 Task: Find connections with filter location Bilāri with filter topic #Websitewith filter profile language French with filter current company FABINDIA LIMITED (erstwhile Fabindia Overseas Pvt. Ltd.) with filter school Gandhigram Rural Institute with filter industry Writing and Editing with filter service category Android Development with filter keywords title Bus Driver
Action: Mouse moved to (535, 62)
Screenshot: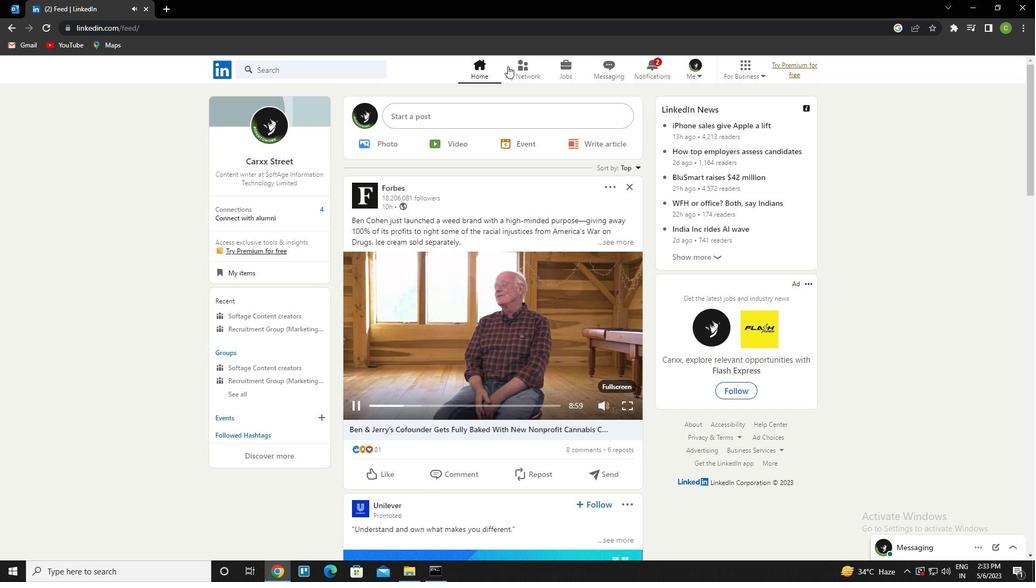 
Action: Mouse pressed left at (535, 62)
Screenshot: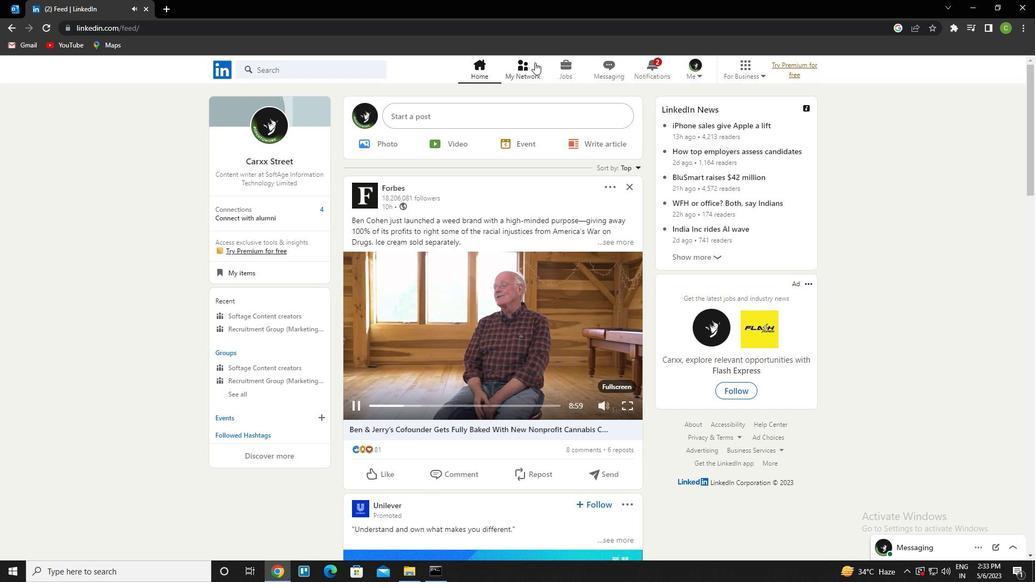 
Action: Mouse moved to (314, 125)
Screenshot: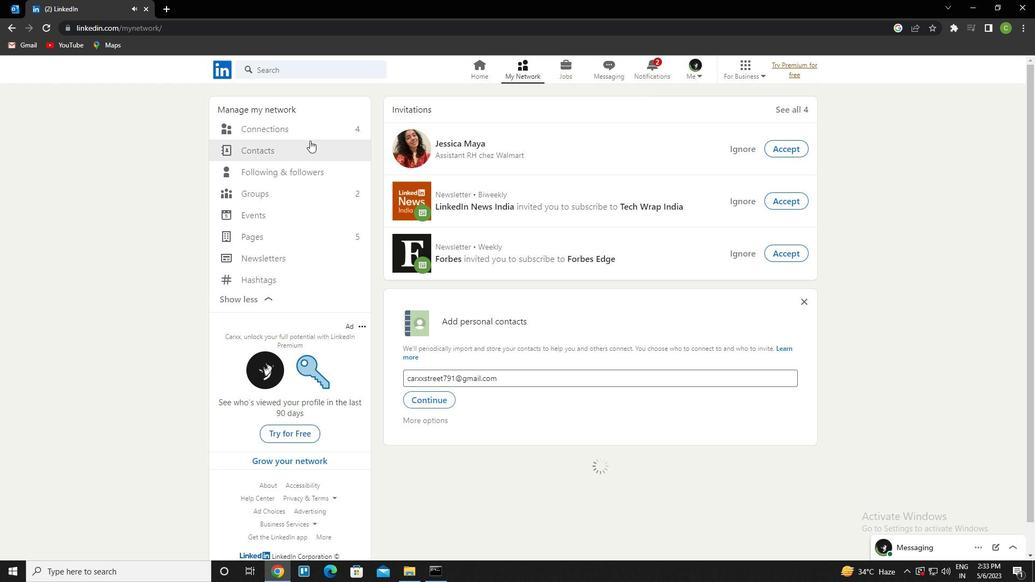 
Action: Mouse pressed left at (314, 125)
Screenshot: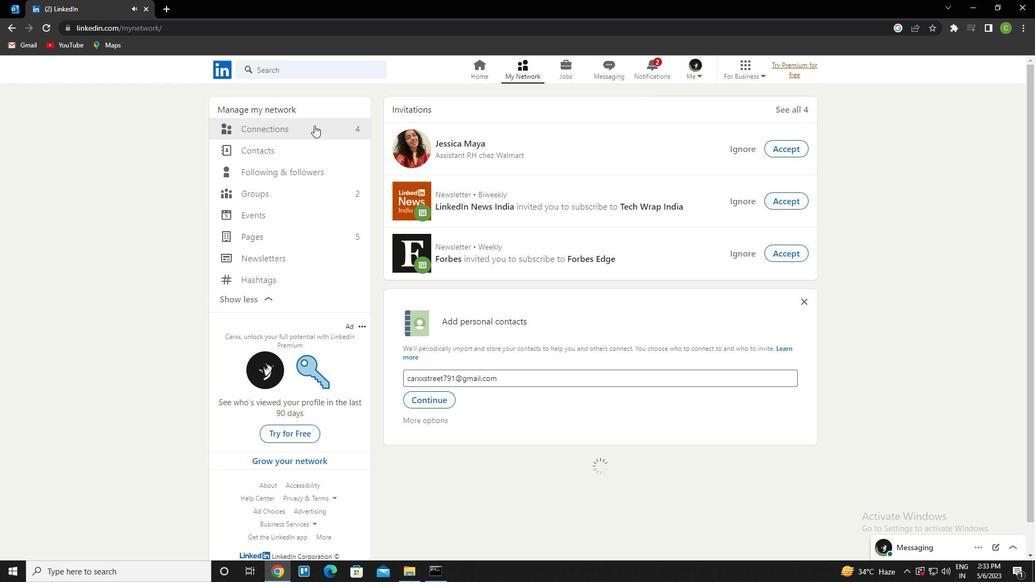 
Action: Mouse moved to (603, 127)
Screenshot: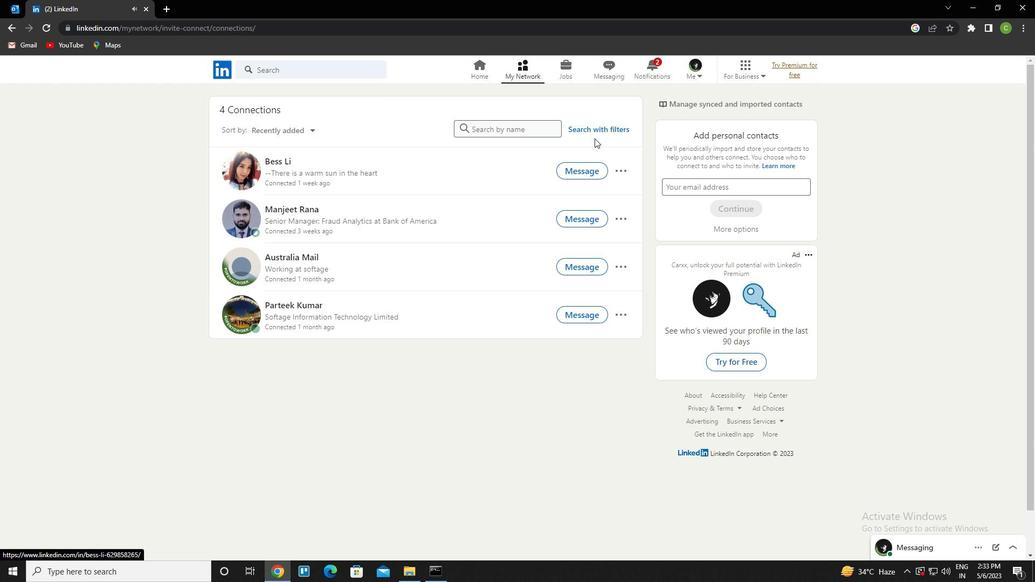 
Action: Mouse pressed left at (603, 127)
Screenshot: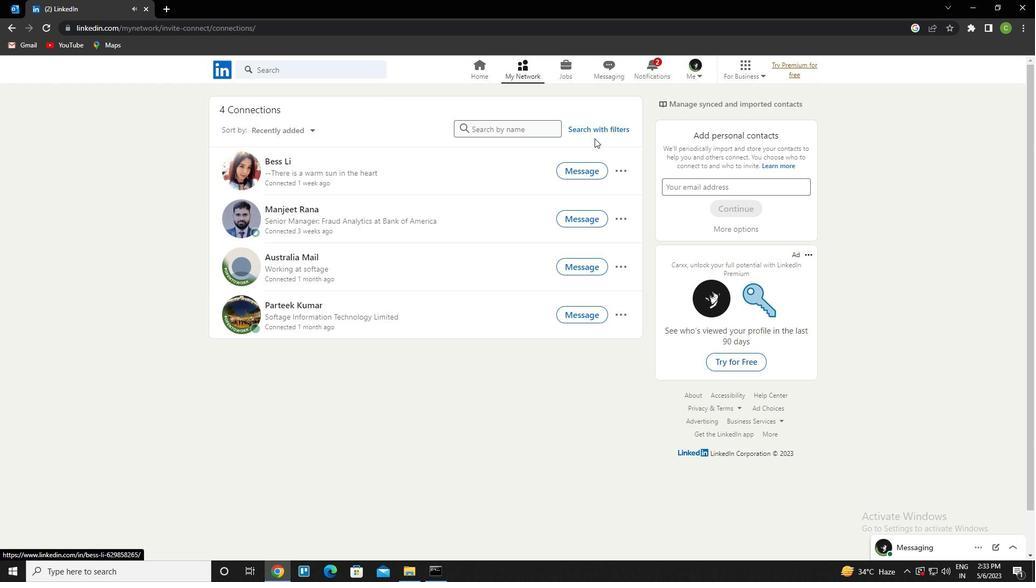 
Action: Mouse moved to (548, 98)
Screenshot: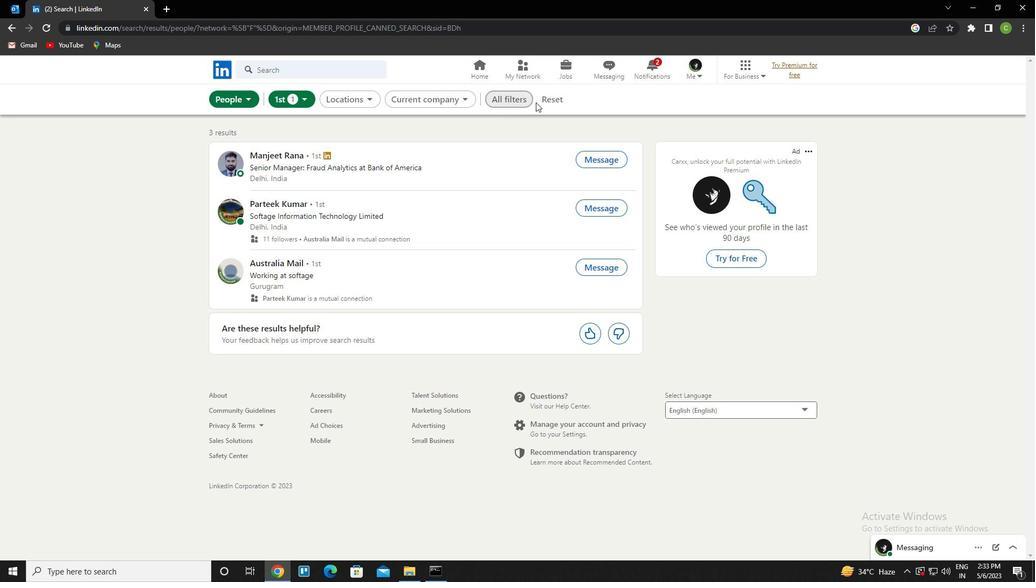 
Action: Mouse pressed left at (548, 98)
Screenshot: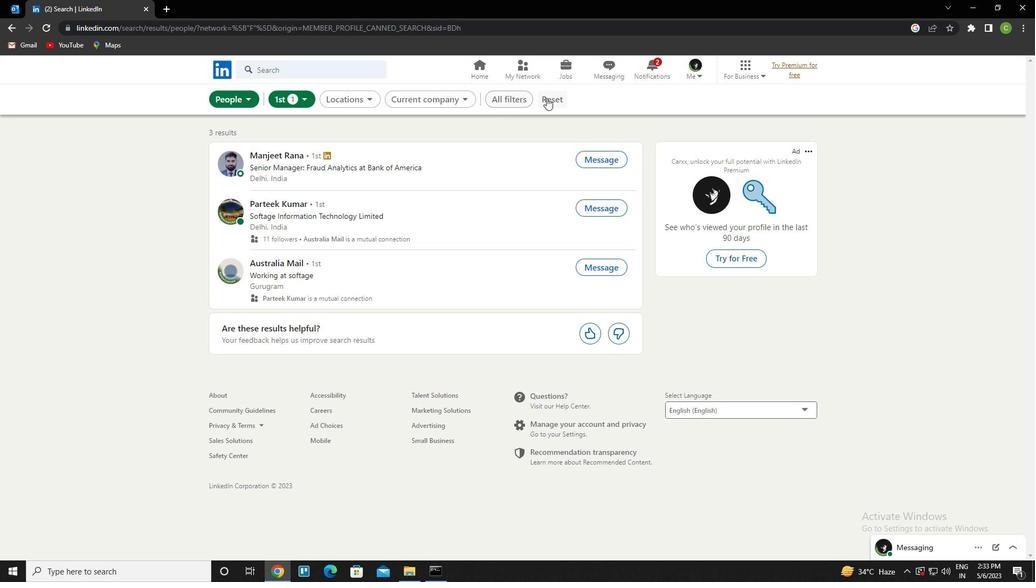
Action: Mouse moved to (536, 100)
Screenshot: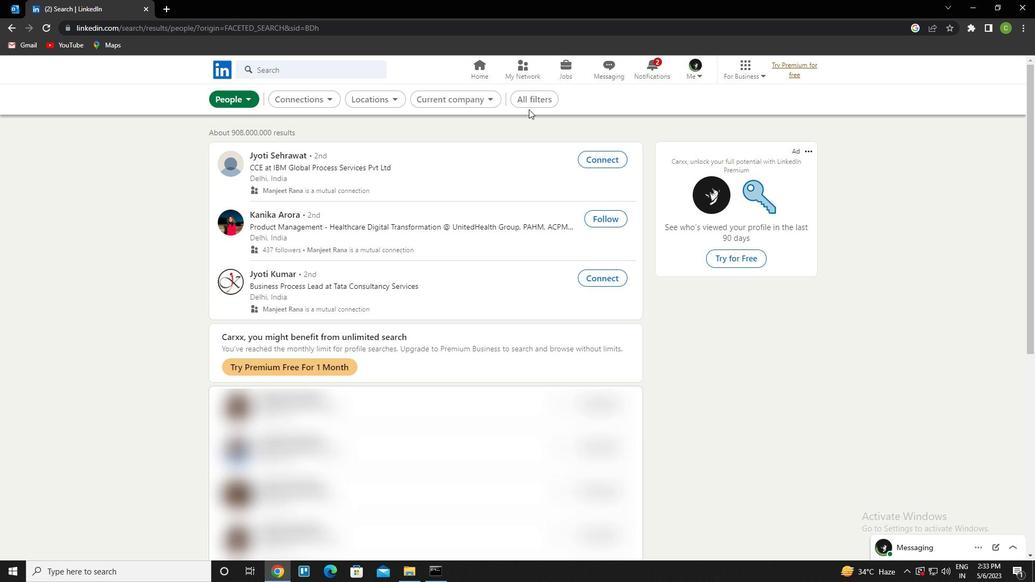 
Action: Mouse pressed left at (536, 100)
Screenshot: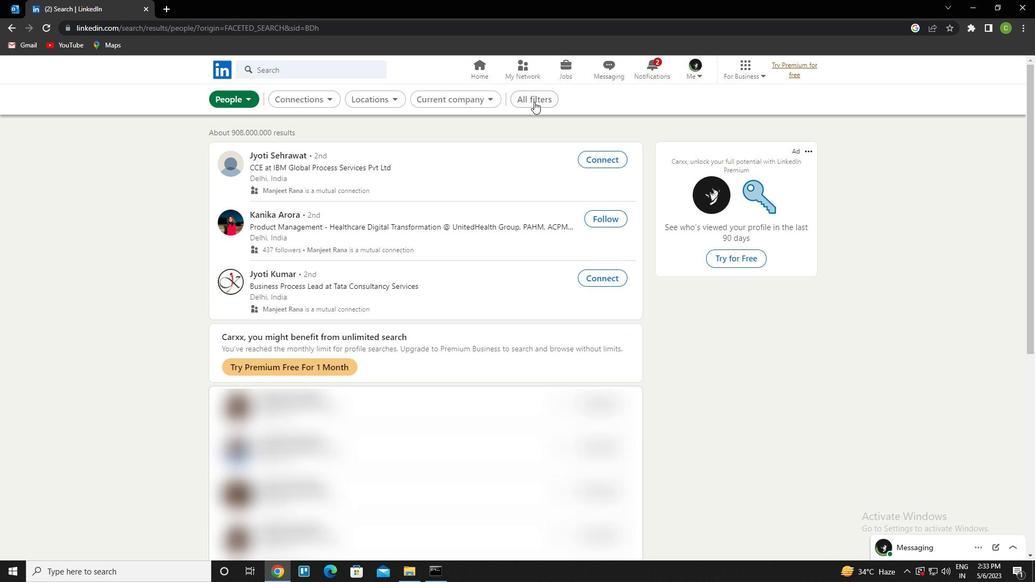 
Action: Mouse moved to (911, 361)
Screenshot: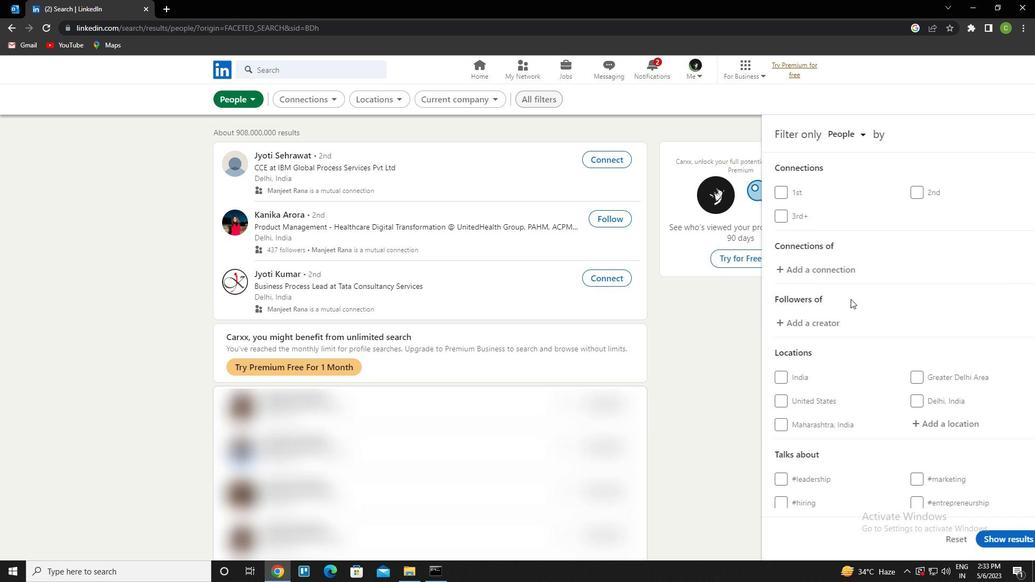 
Action: Mouse scrolled (911, 360) with delta (0, 0)
Screenshot: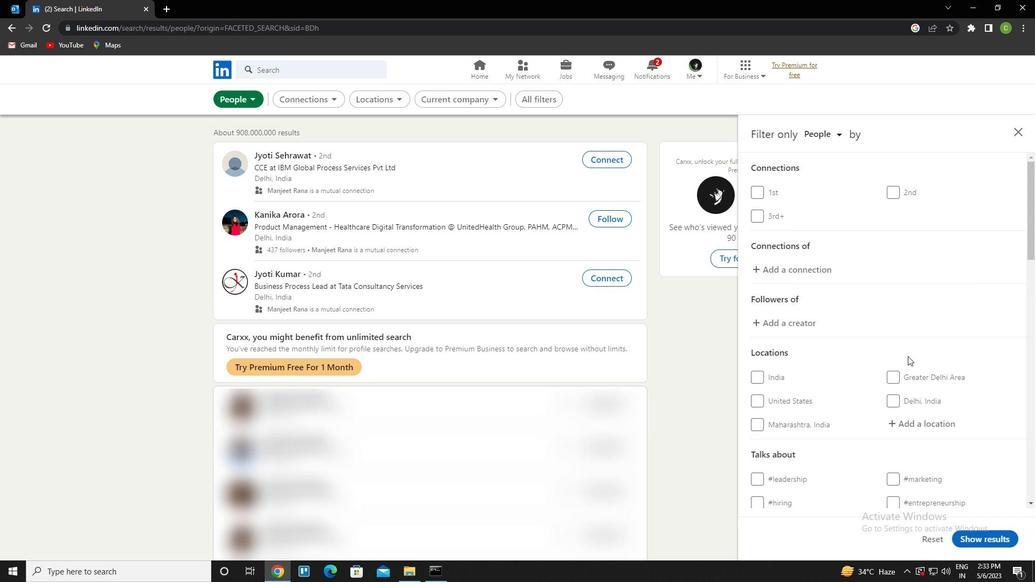 
Action: Mouse scrolled (911, 360) with delta (0, 0)
Screenshot: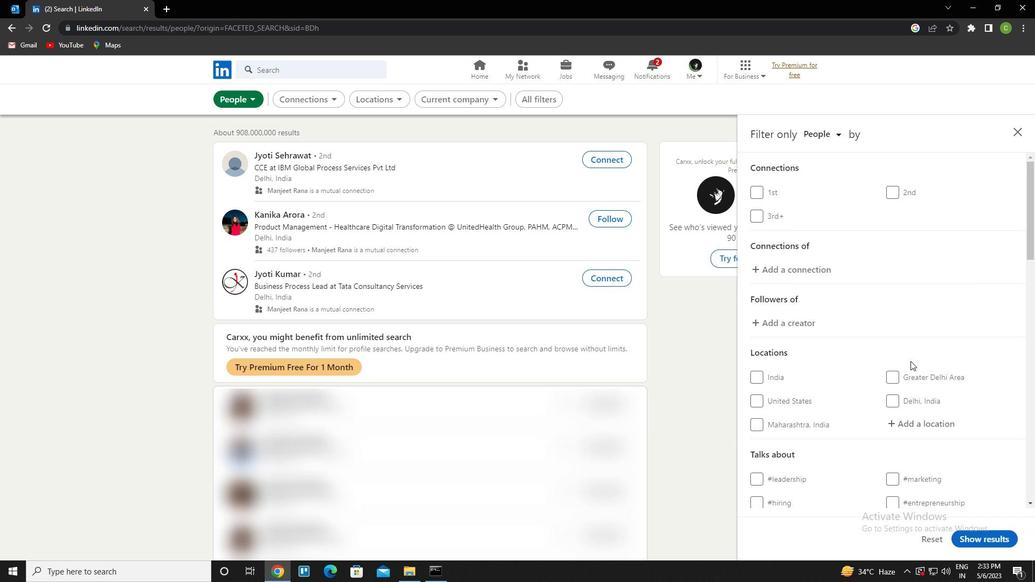 
Action: Mouse moved to (928, 319)
Screenshot: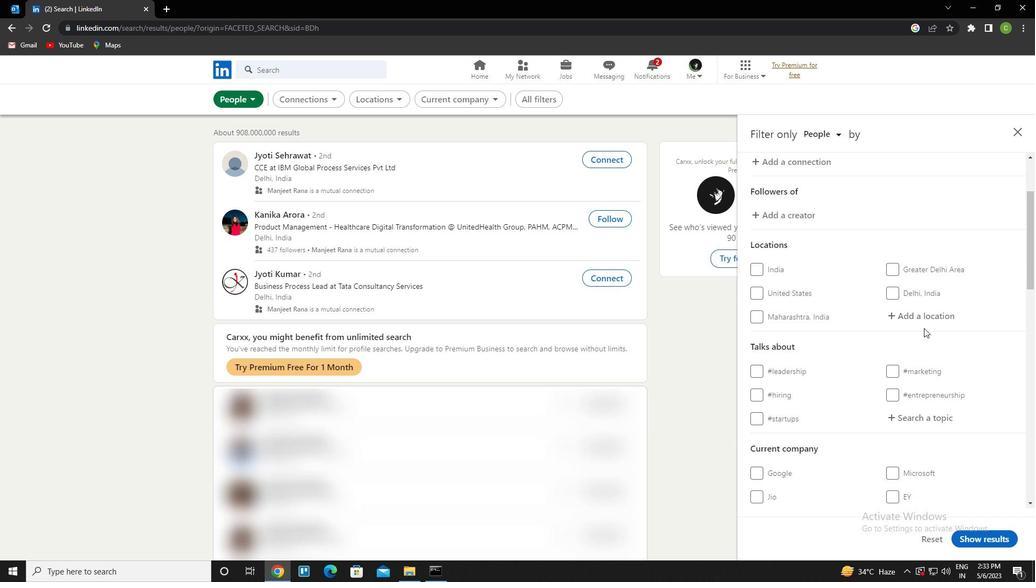 
Action: Mouse pressed left at (928, 319)
Screenshot: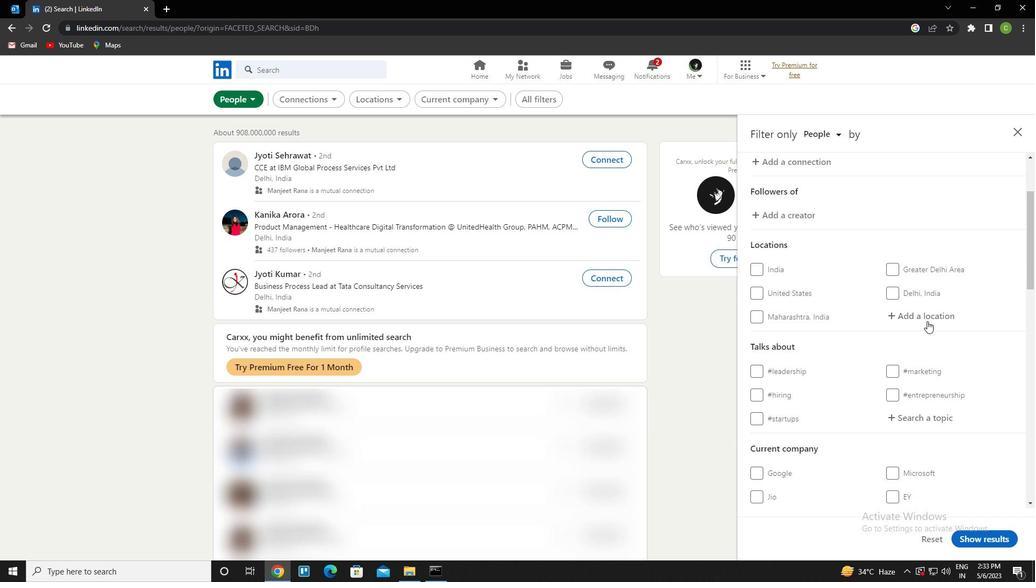 
Action: Key pressed <Key.caps_lock>b<Key.caps_lock>ilari<Key.down><Key.enter>
Screenshot: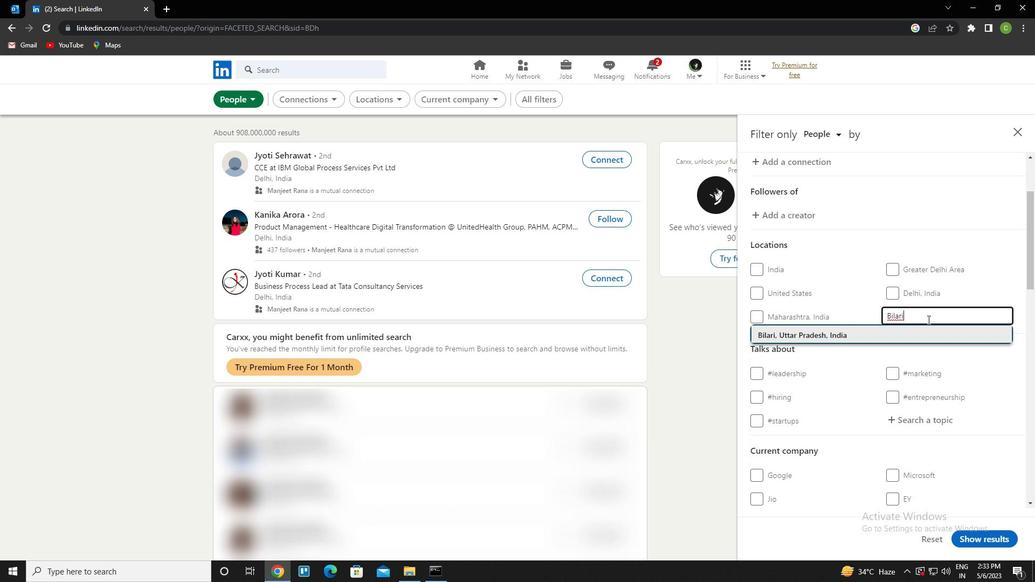 
Action: Mouse moved to (900, 324)
Screenshot: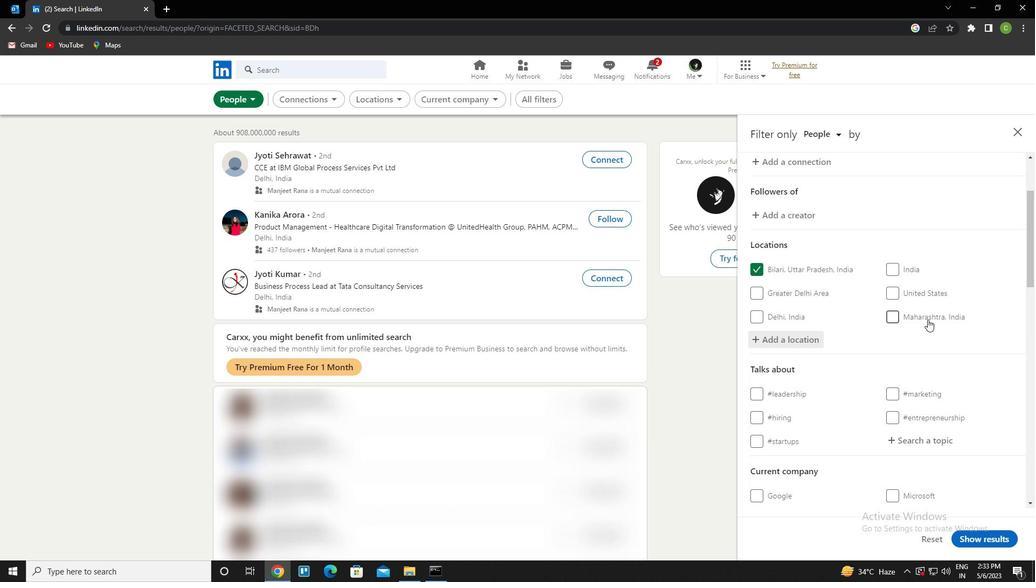 
Action: Mouse scrolled (900, 323) with delta (0, 0)
Screenshot: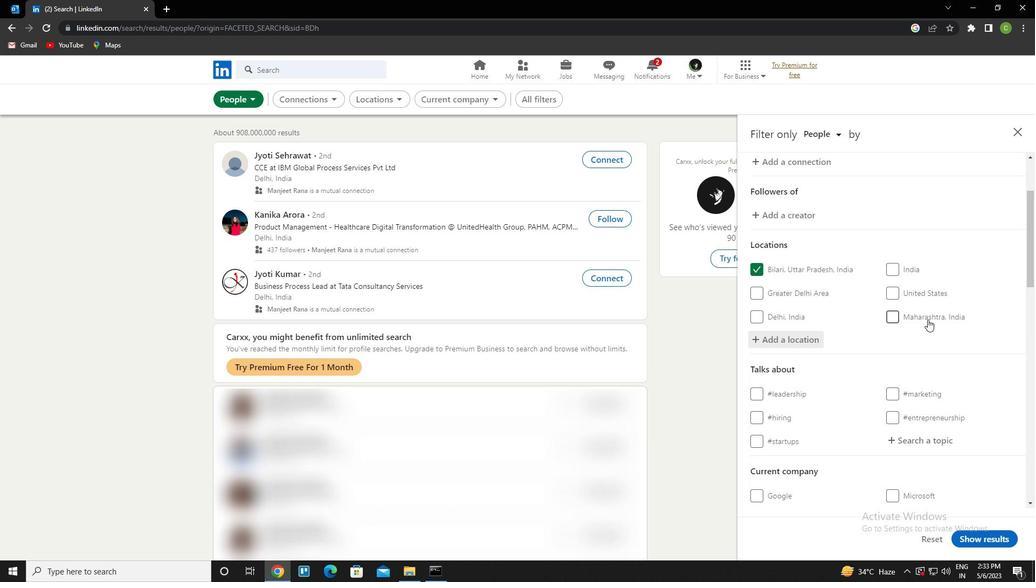 
Action: Mouse moved to (901, 383)
Screenshot: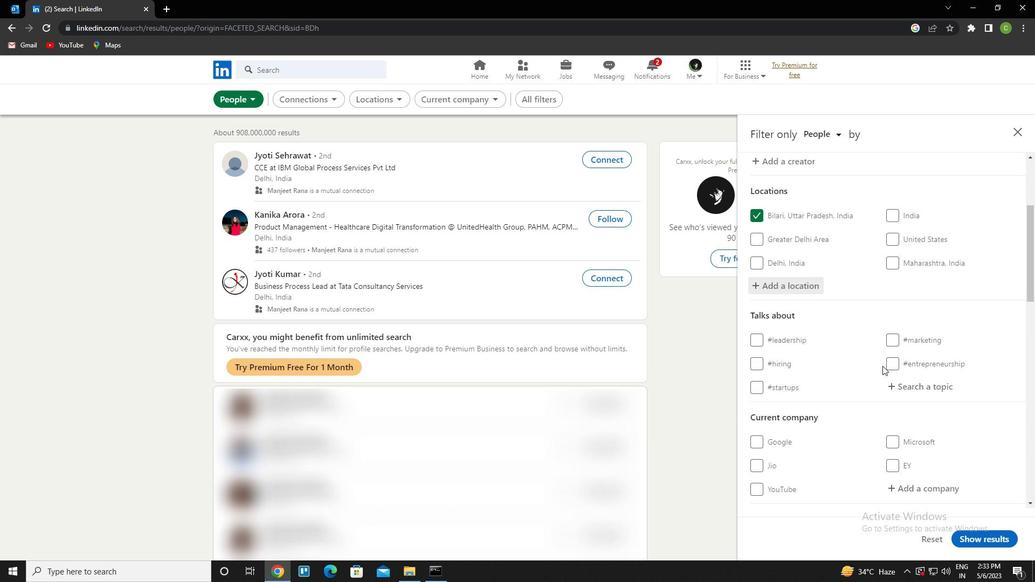 
Action: Mouse pressed left at (901, 383)
Screenshot: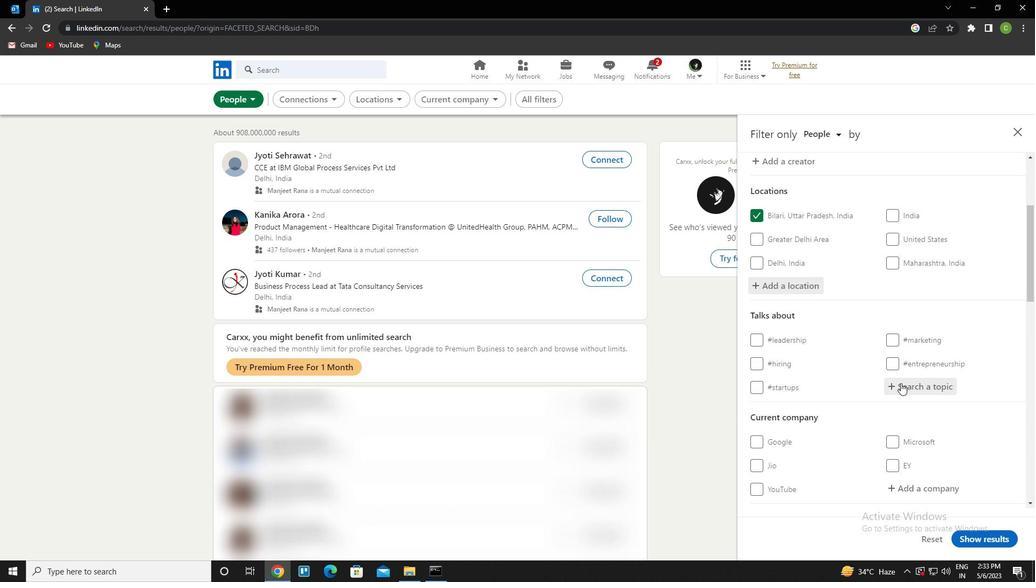 
Action: Key pressed websitedesign<Key.down><Key.enter>
Screenshot: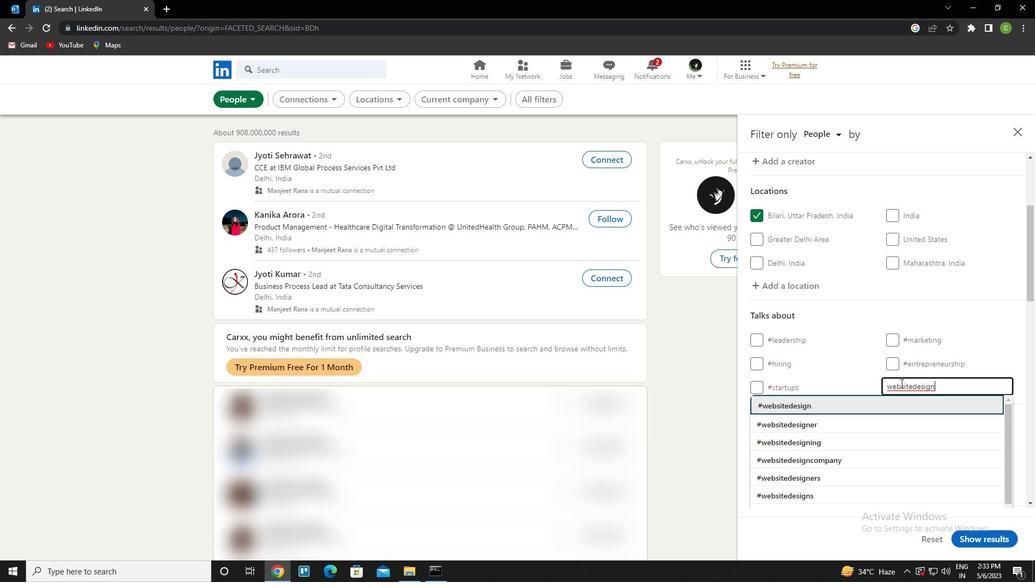 
Action: Mouse moved to (886, 380)
Screenshot: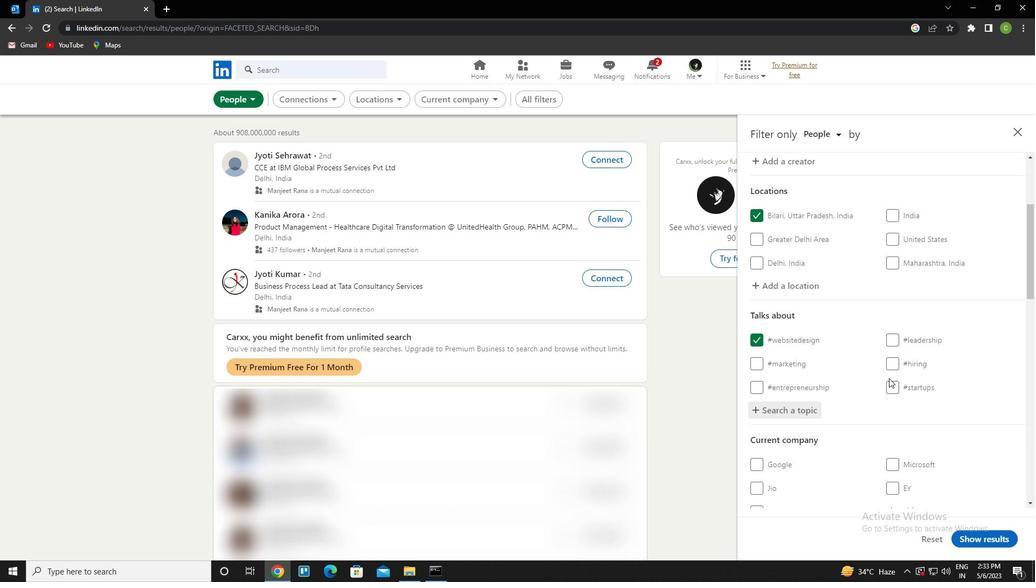 
Action: Mouse scrolled (886, 379) with delta (0, 0)
Screenshot: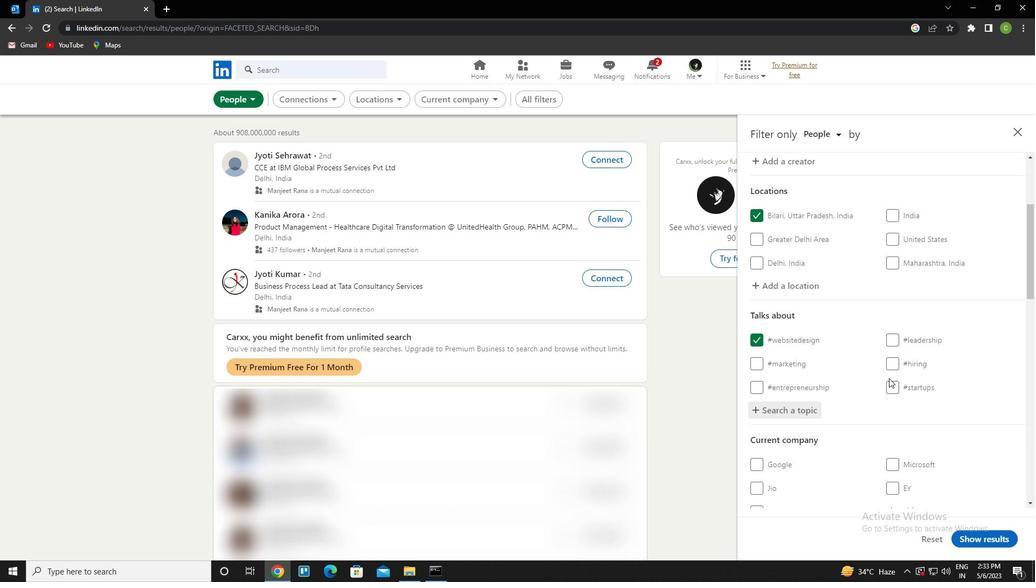 
Action: Mouse moved to (884, 381)
Screenshot: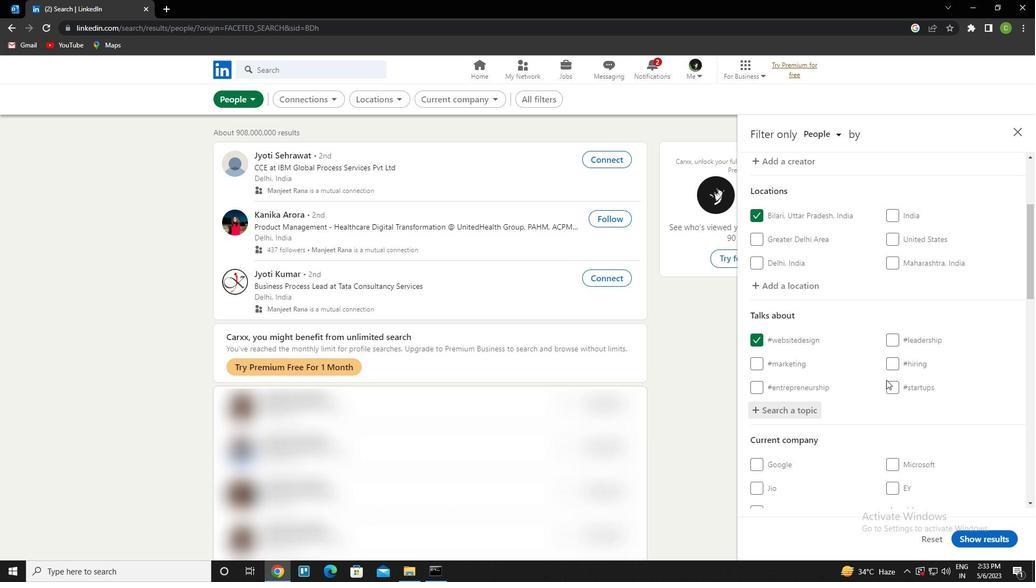 
Action: Mouse scrolled (884, 380) with delta (0, 0)
Screenshot: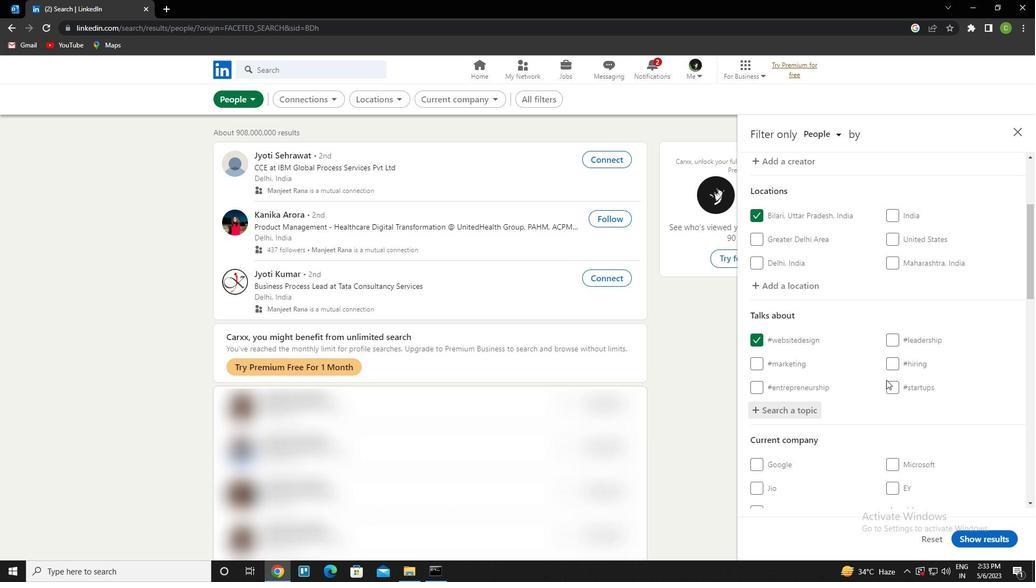 
Action: Mouse moved to (883, 381)
Screenshot: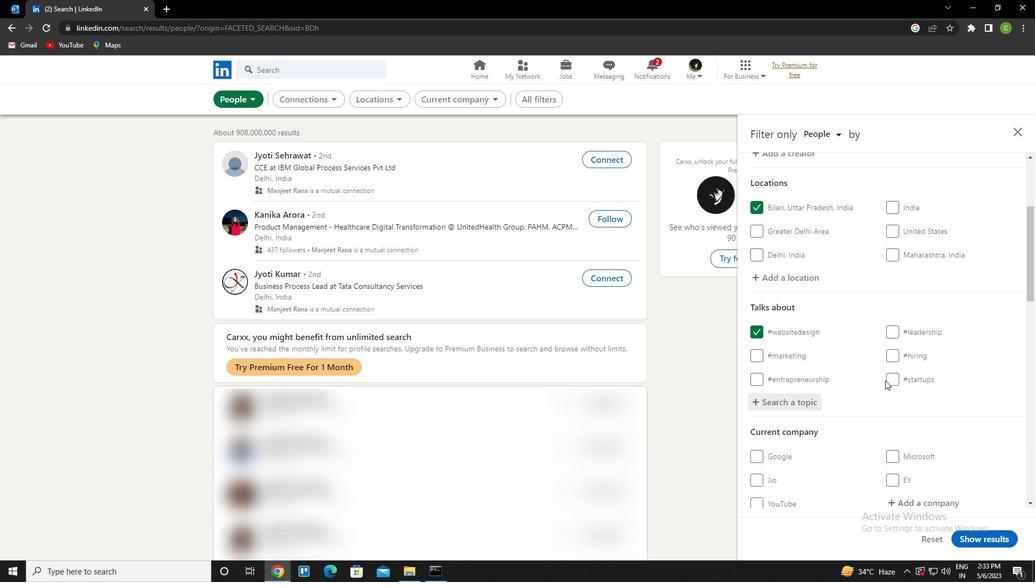 
Action: Mouse scrolled (883, 380) with delta (0, 0)
Screenshot: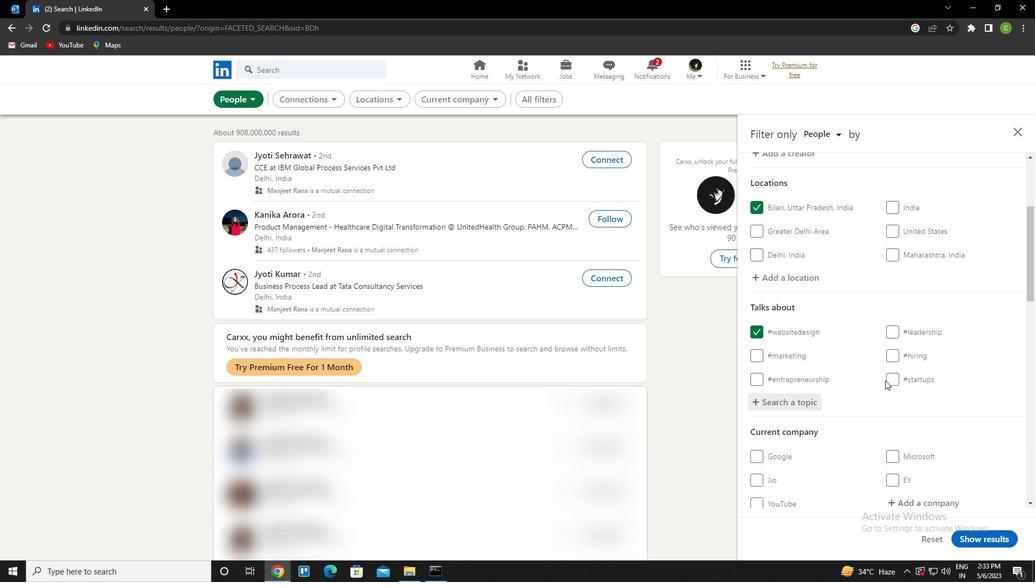 
Action: Mouse moved to (882, 381)
Screenshot: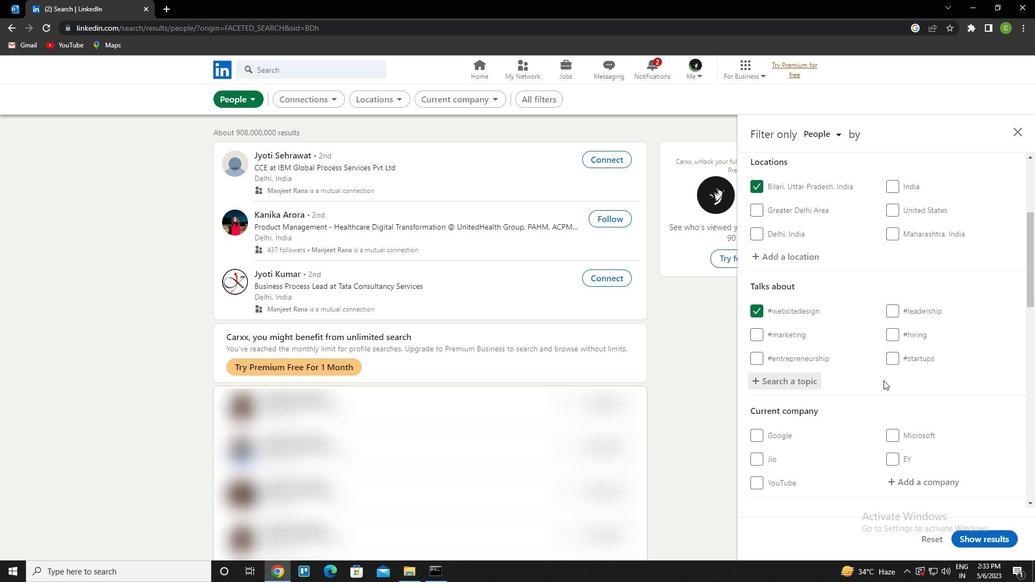 
Action: Mouse scrolled (882, 381) with delta (0, 0)
Screenshot: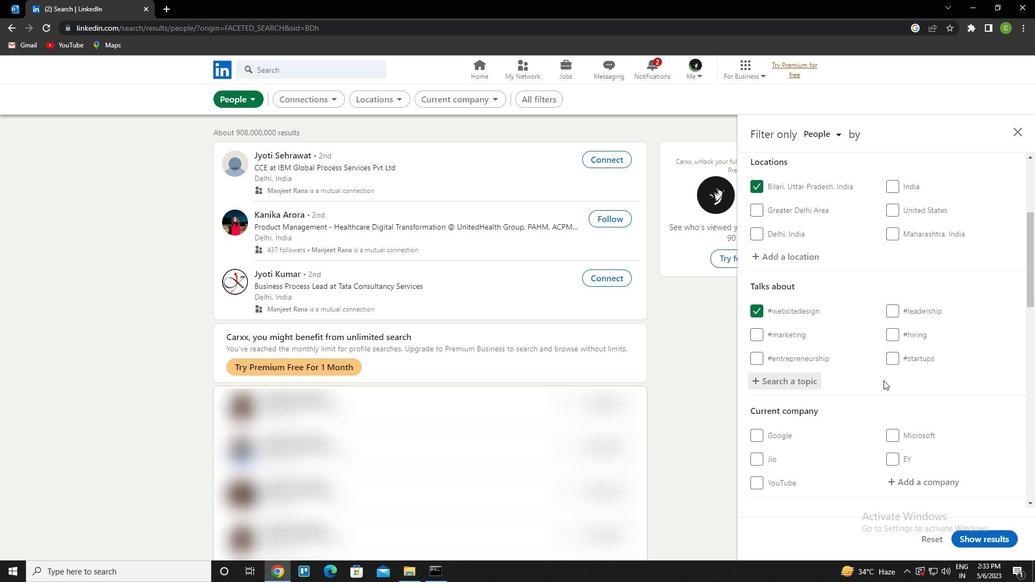 
Action: Mouse moved to (882, 382)
Screenshot: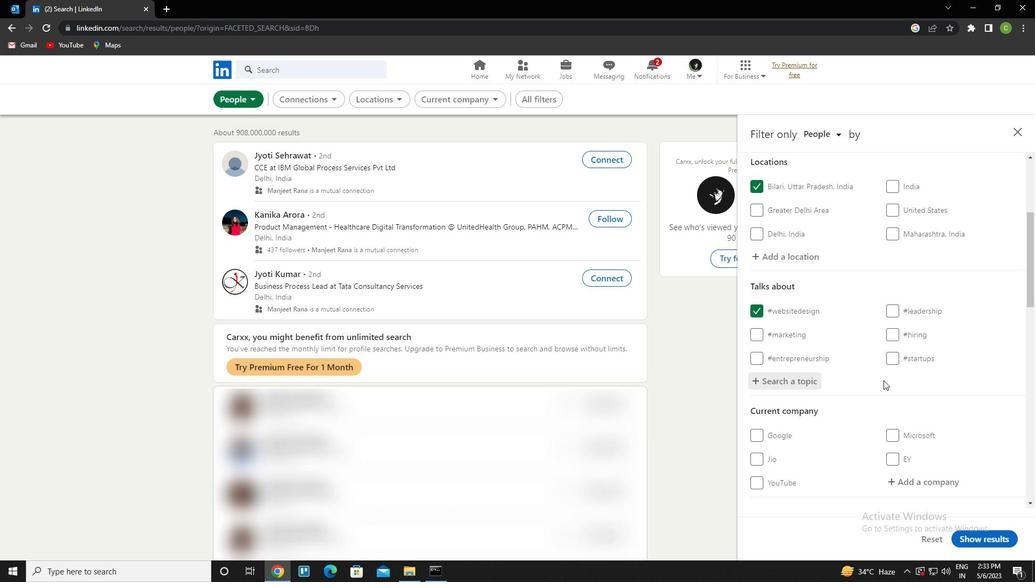 
Action: Mouse scrolled (882, 381) with delta (0, 0)
Screenshot: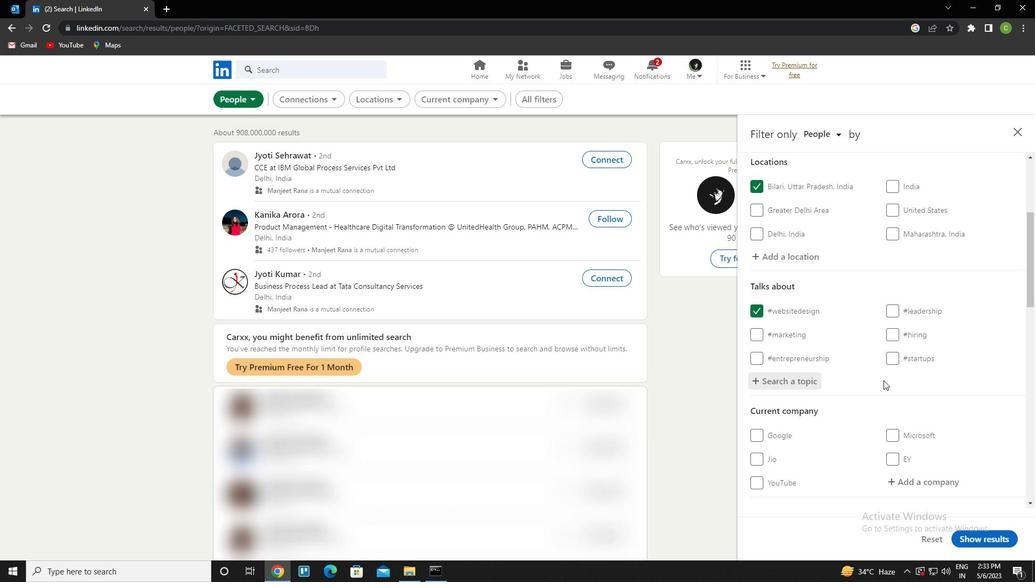 
Action: Mouse moved to (882, 382)
Screenshot: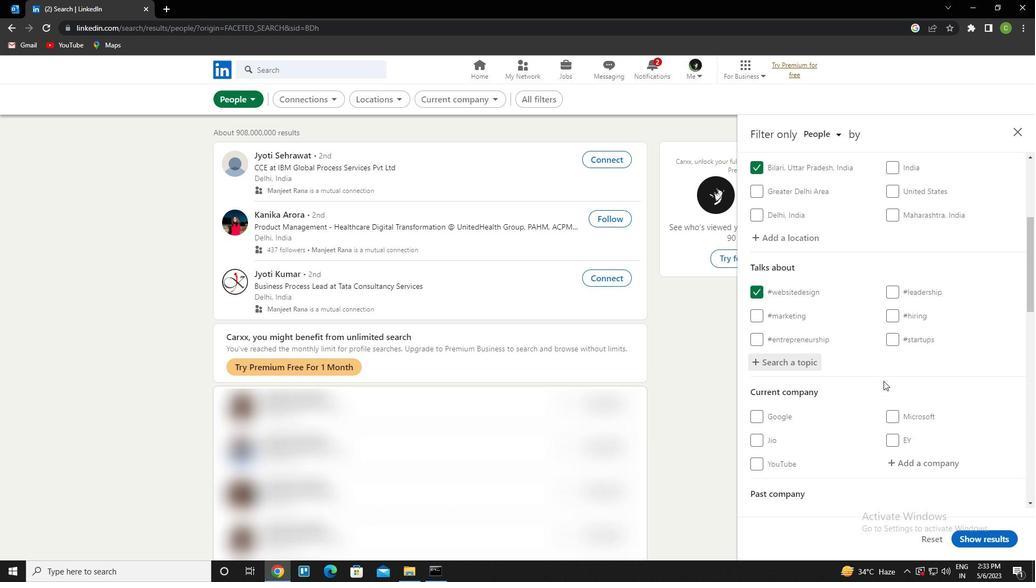 
Action: Mouse scrolled (882, 381) with delta (0, 0)
Screenshot: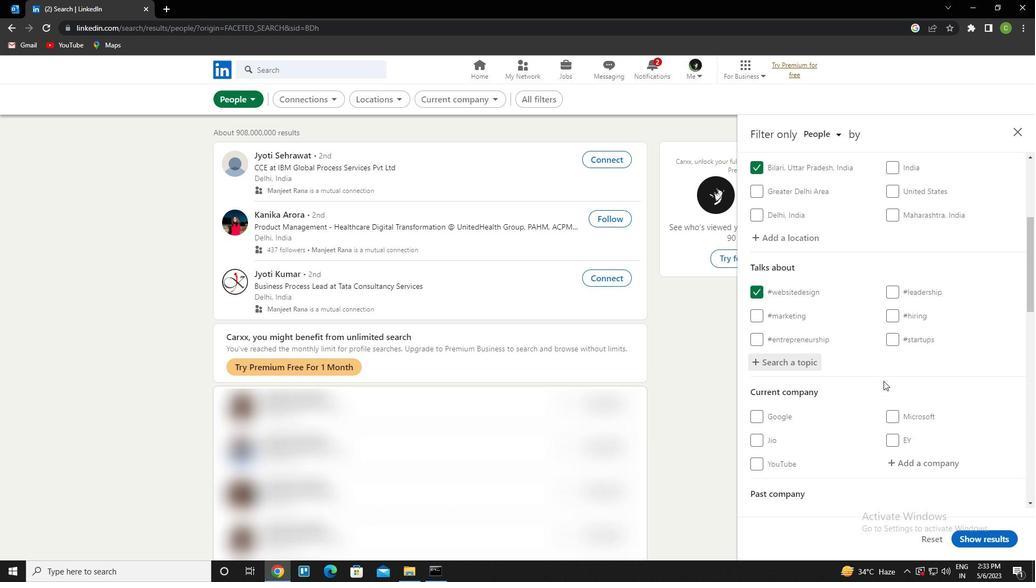 
Action: Mouse moved to (880, 382)
Screenshot: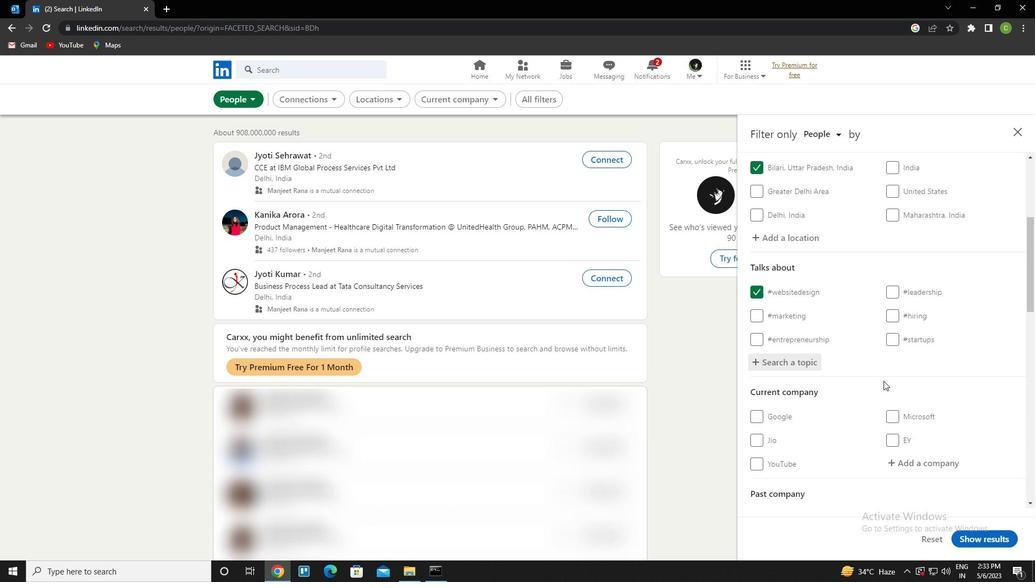 
Action: Mouse scrolled (880, 381) with delta (0, 0)
Screenshot: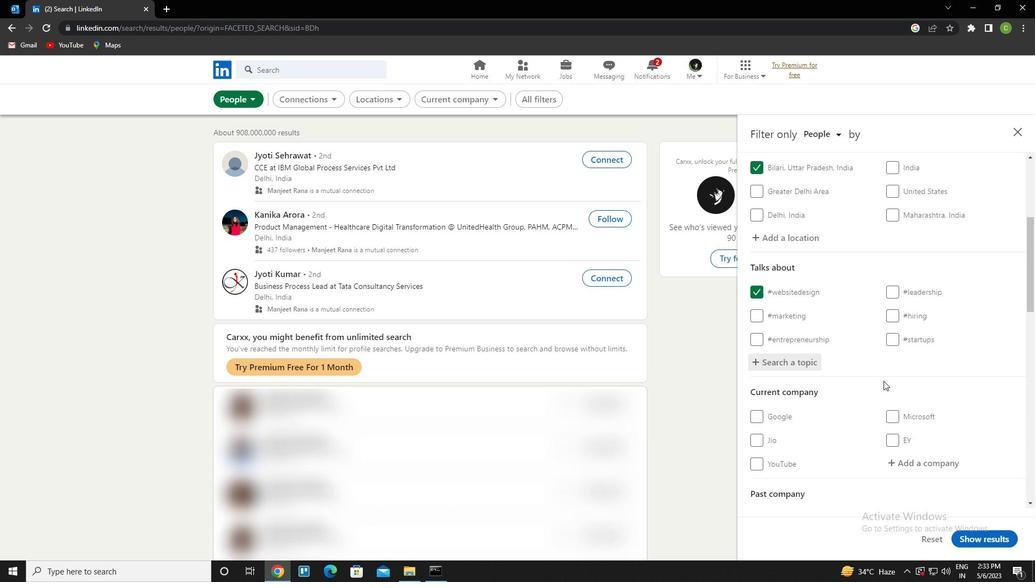 
Action: Mouse moved to (880, 382)
Screenshot: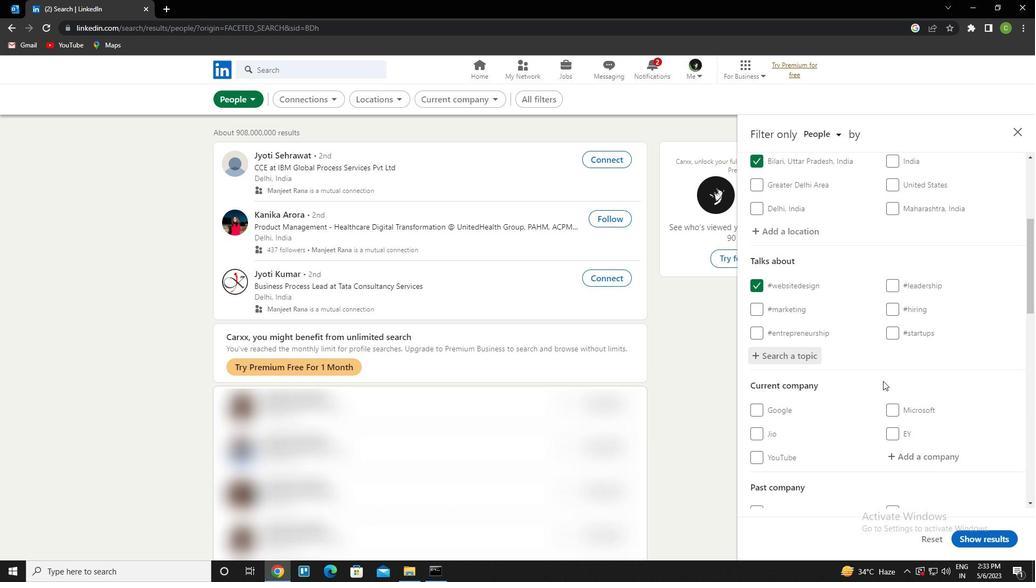 
Action: Mouse scrolled (880, 381) with delta (0, 0)
Screenshot: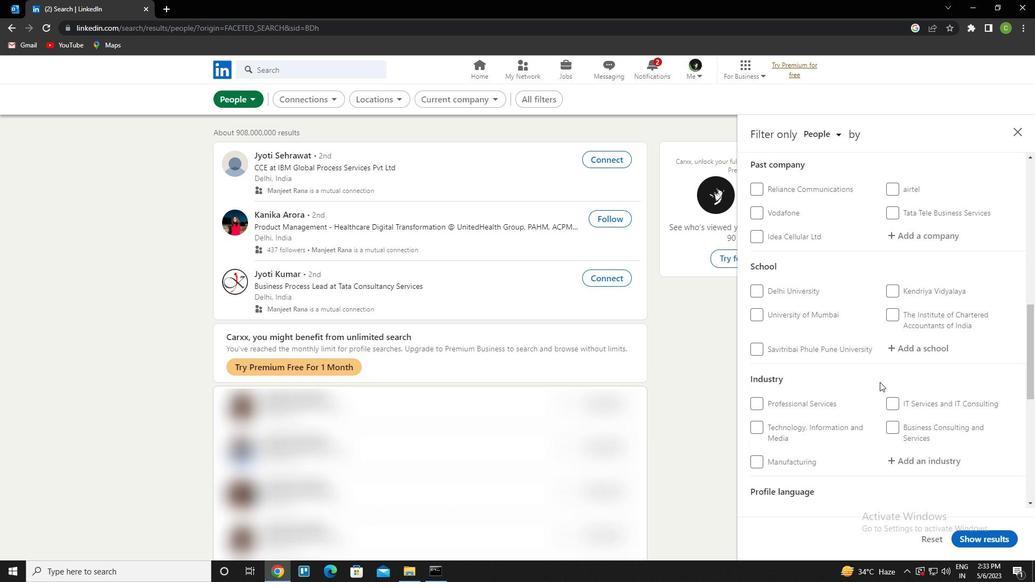 
Action: Mouse scrolled (880, 381) with delta (0, 0)
Screenshot: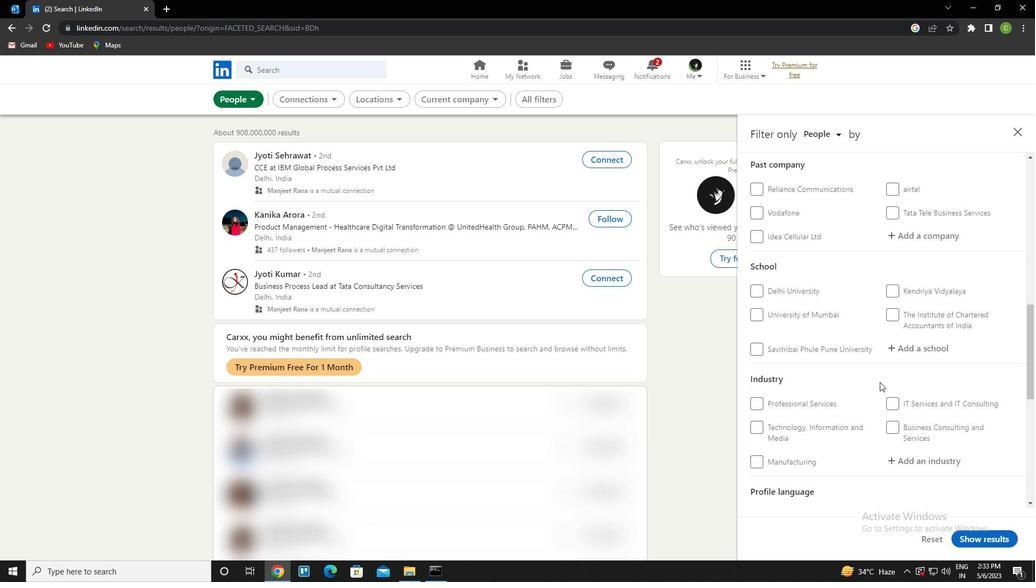 
Action: Mouse scrolled (880, 381) with delta (0, 0)
Screenshot: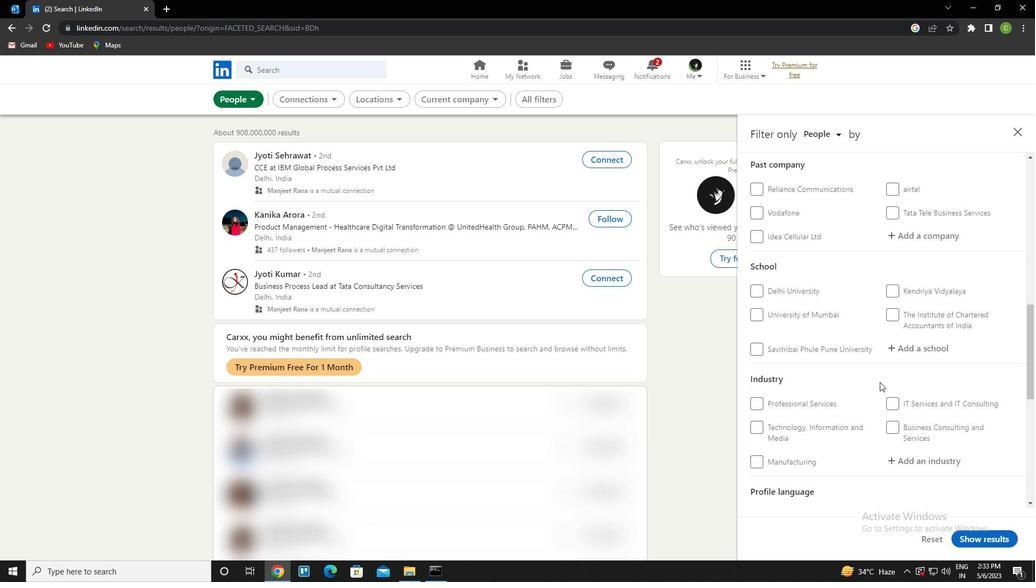 
Action: Mouse scrolled (880, 381) with delta (0, 0)
Screenshot: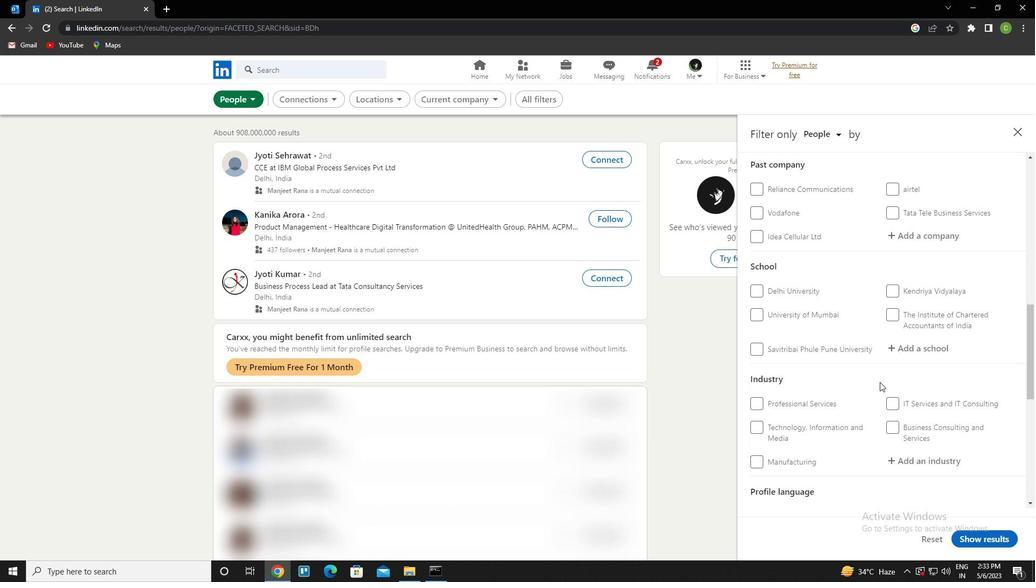 
Action: Mouse scrolled (880, 381) with delta (0, 0)
Screenshot: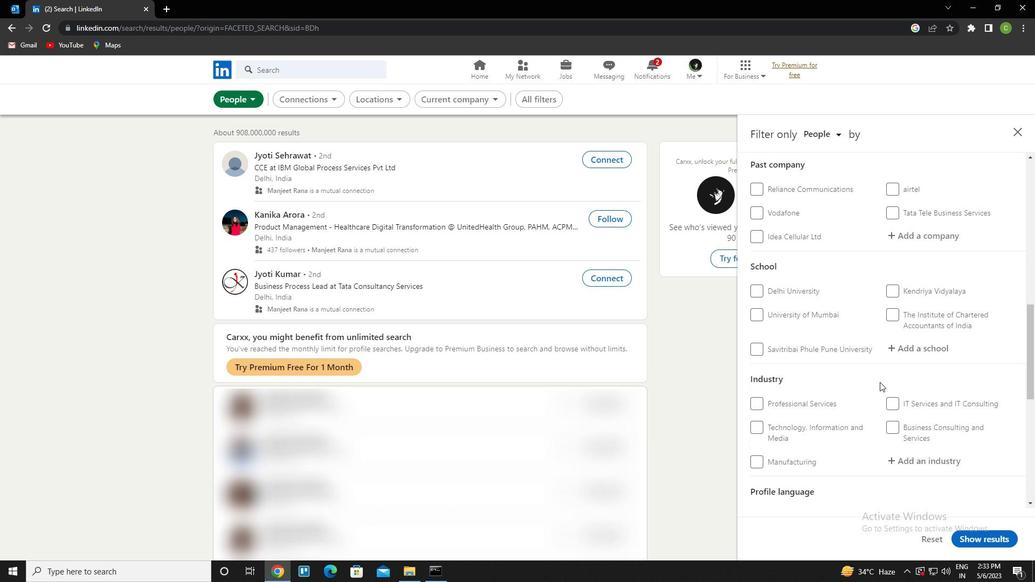 
Action: Mouse moved to (892, 244)
Screenshot: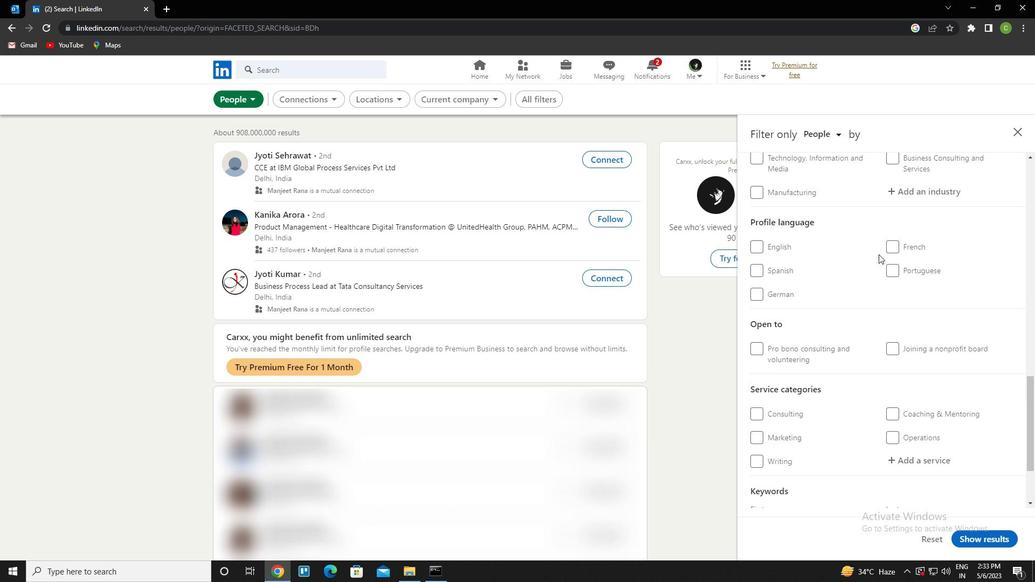 
Action: Mouse pressed left at (892, 244)
Screenshot: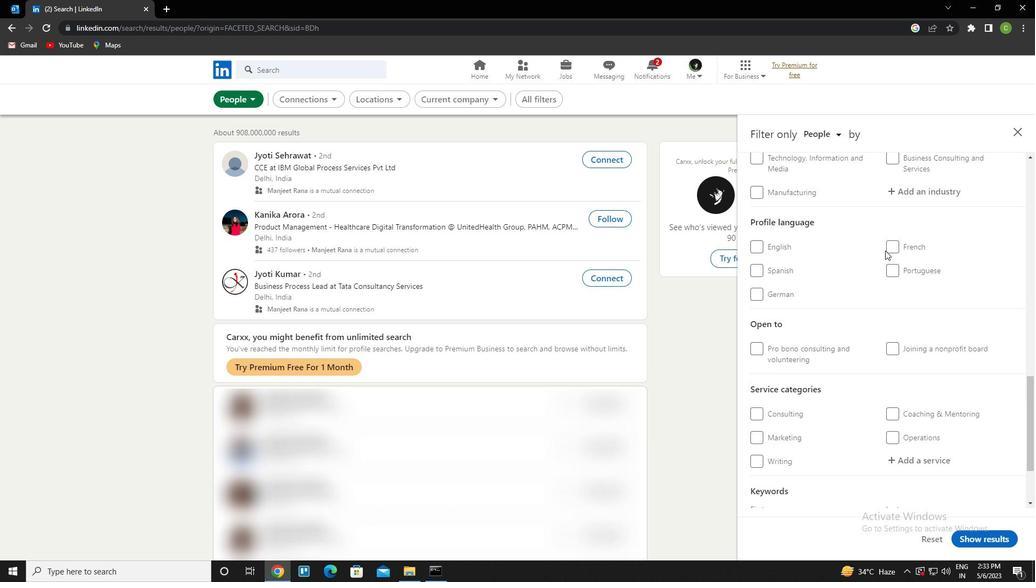 
Action: Mouse moved to (852, 295)
Screenshot: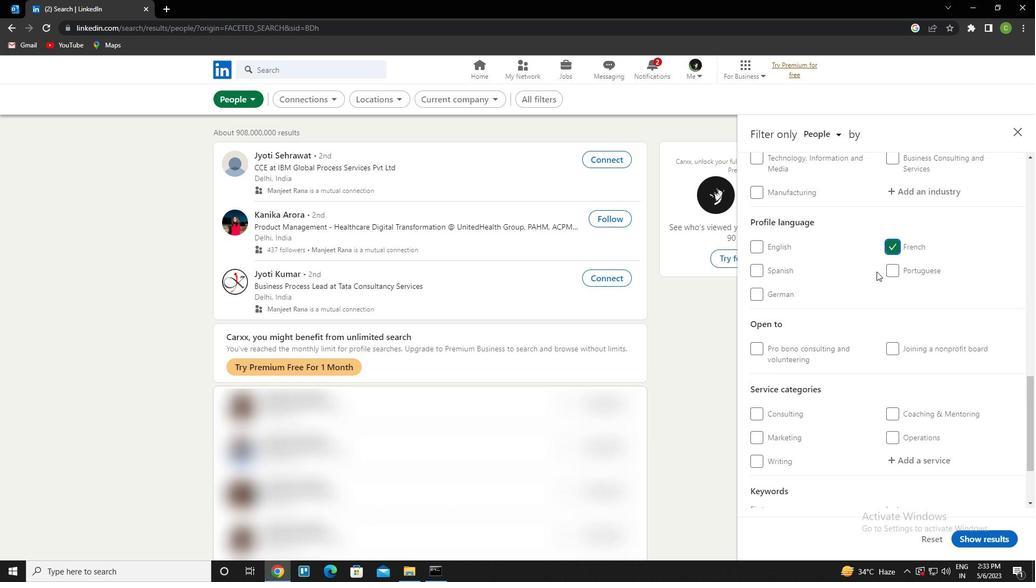 
Action: Mouse scrolled (852, 296) with delta (0, 0)
Screenshot: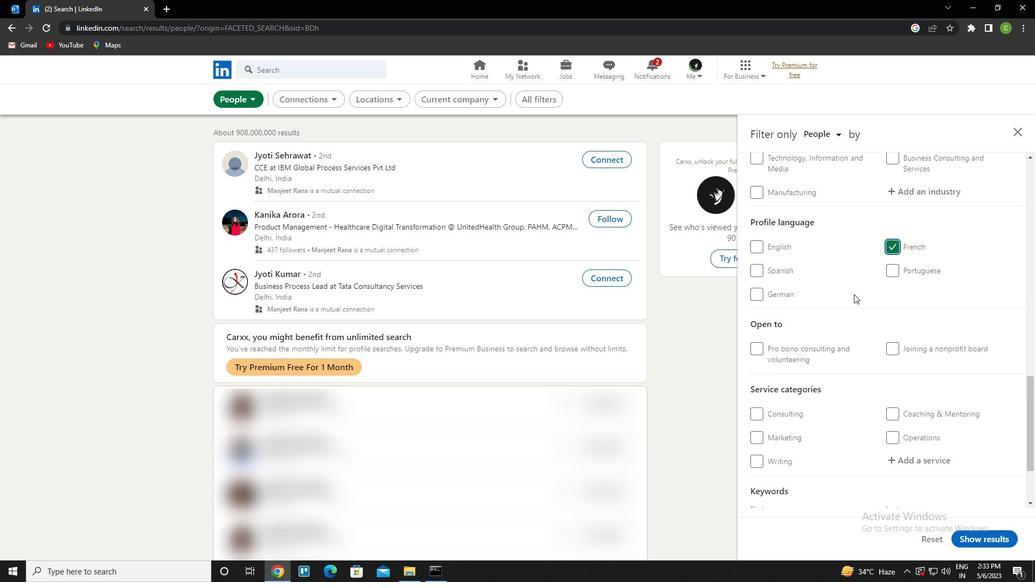 
Action: Mouse scrolled (852, 296) with delta (0, 0)
Screenshot: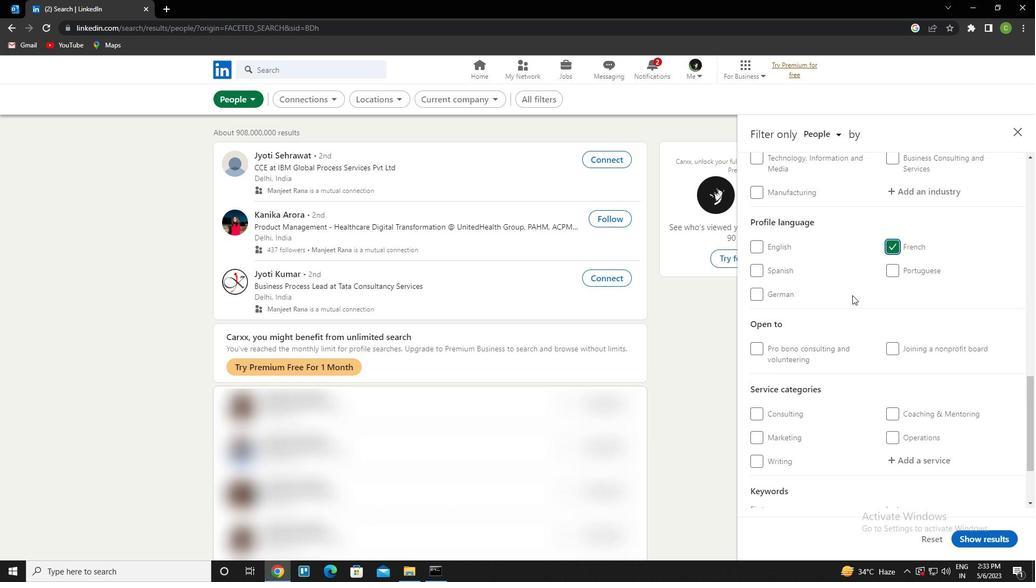 
Action: Mouse scrolled (852, 296) with delta (0, 0)
Screenshot: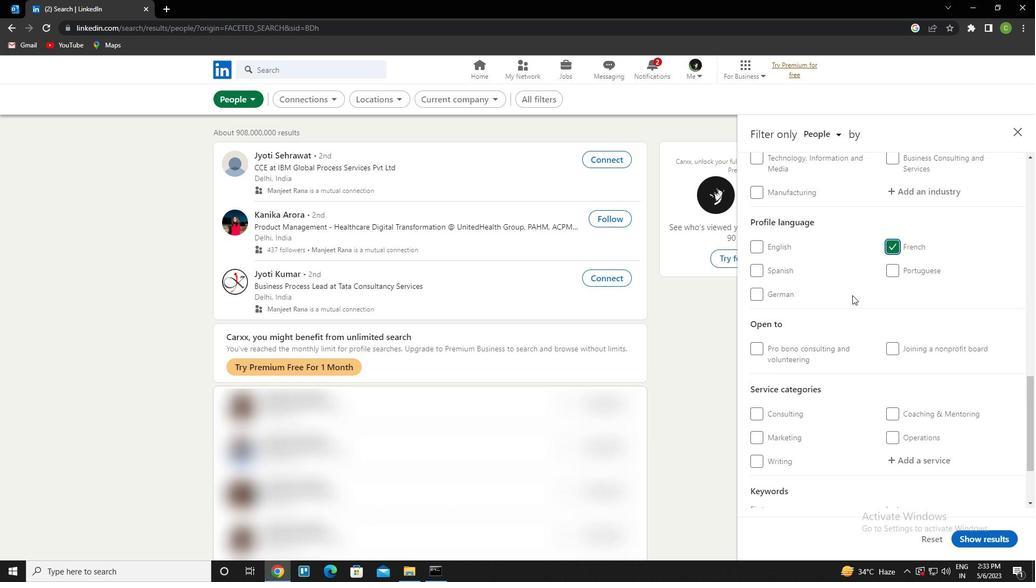 
Action: Mouse scrolled (852, 296) with delta (0, 0)
Screenshot: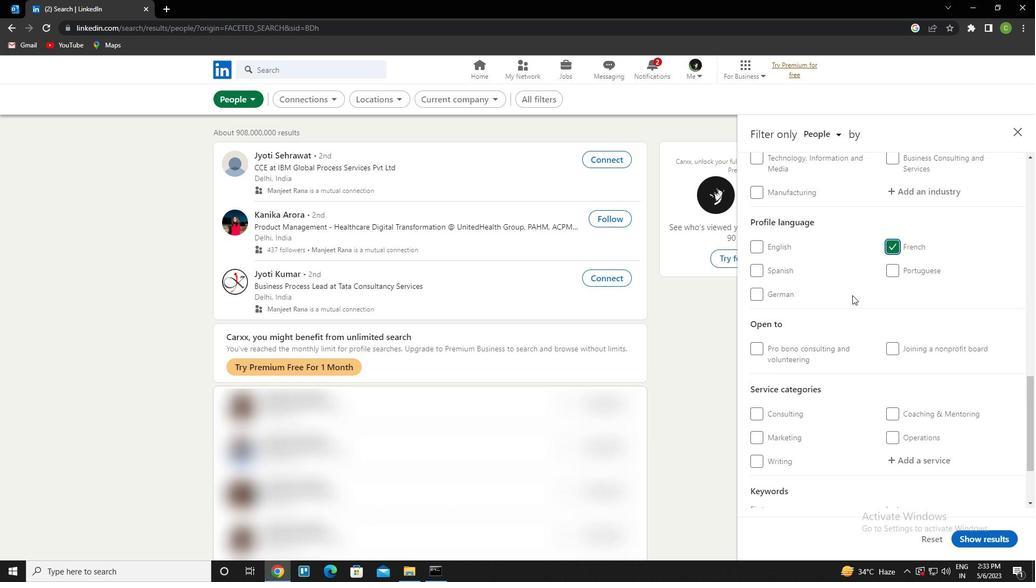 
Action: Mouse scrolled (852, 296) with delta (0, 0)
Screenshot: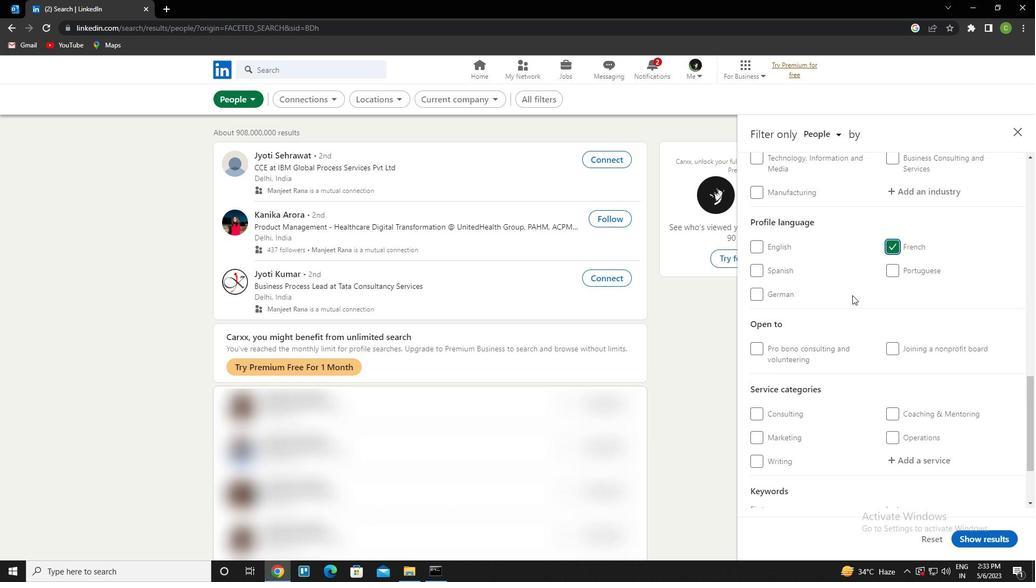 
Action: Mouse scrolled (852, 296) with delta (0, 0)
Screenshot: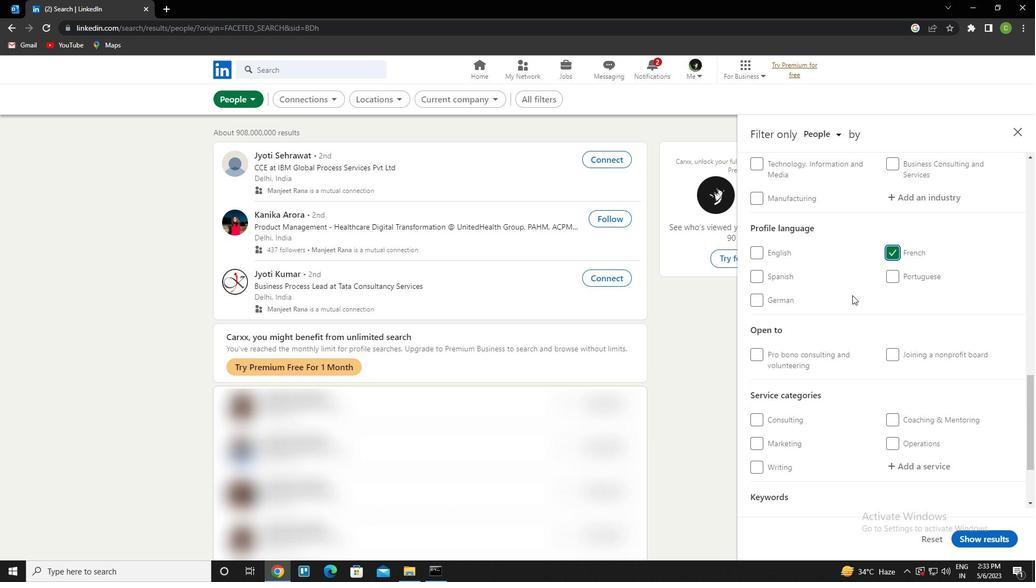 
Action: Mouse moved to (811, 265)
Screenshot: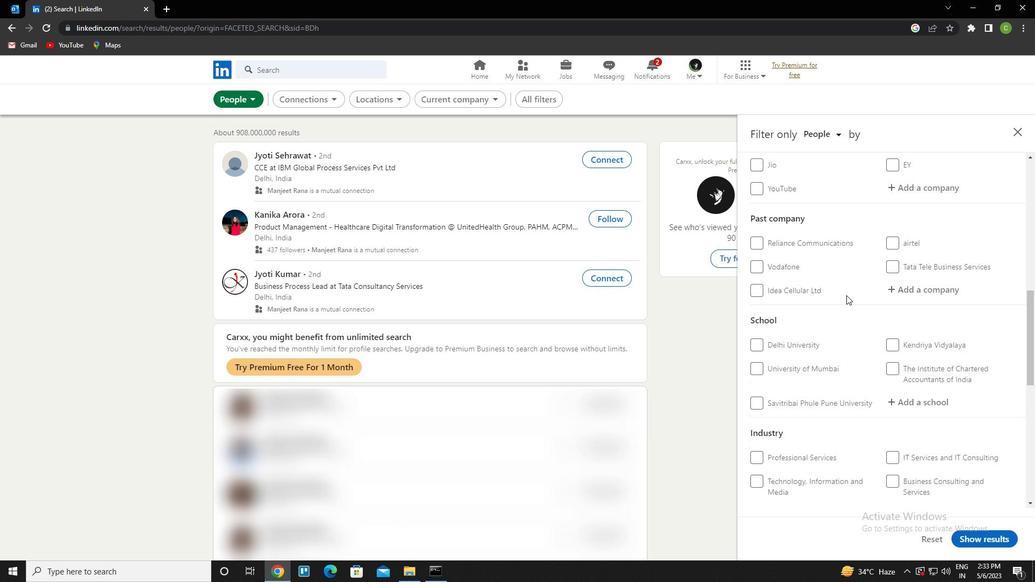 
Action: Mouse scrolled (811, 265) with delta (0, 0)
Screenshot: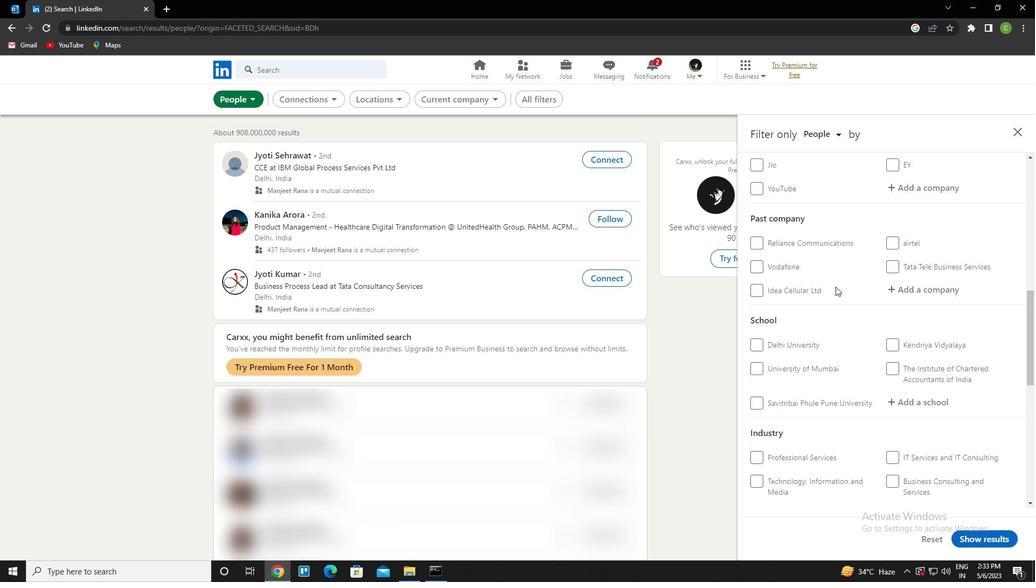 
Action: Mouse scrolled (811, 265) with delta (0, 0)
Screenshot: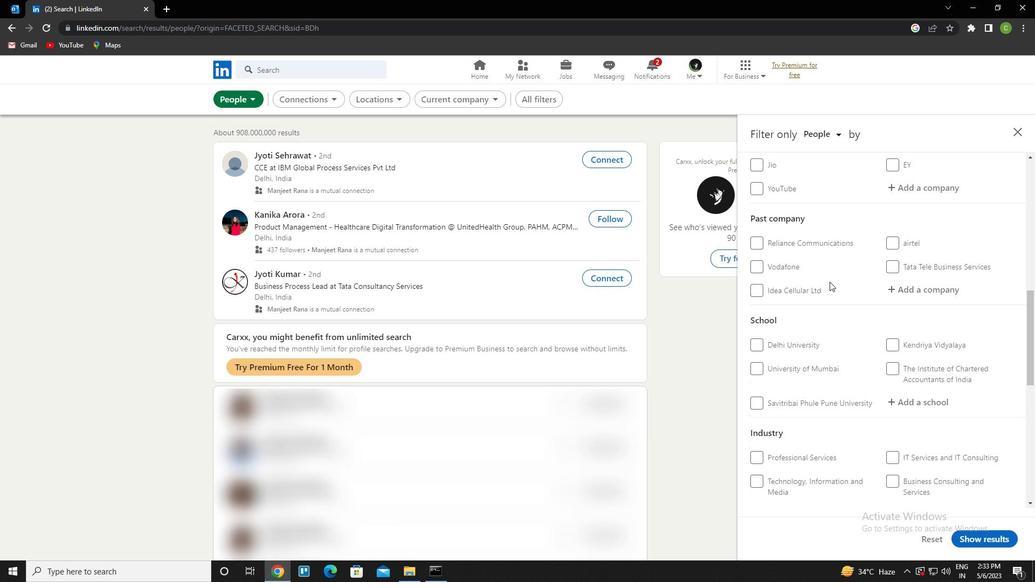 
Action: Mouse moved to (914, 294)
Screenshot: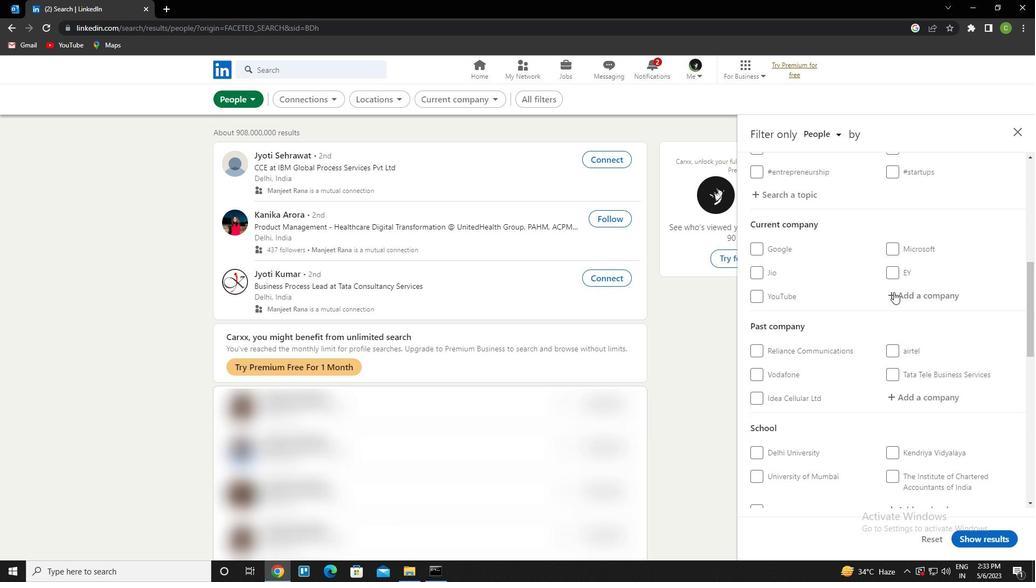 
Action: Mouse pressed left at (914, 294)
Screenshot: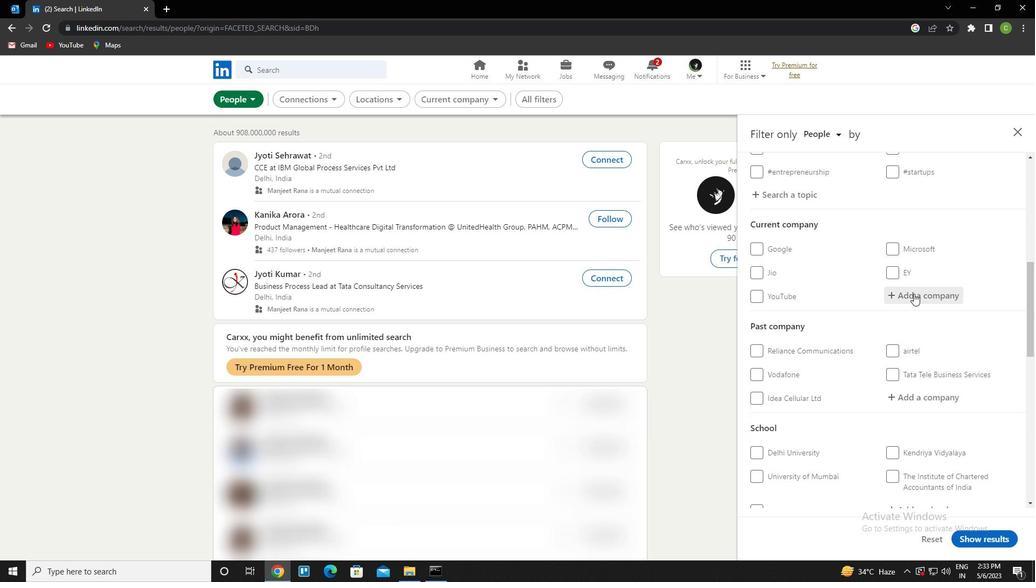 
Action: Key pressed <Key.caps_lock>fabindia<Key.space>limited<Key.down><Key.enter>
Screenshot: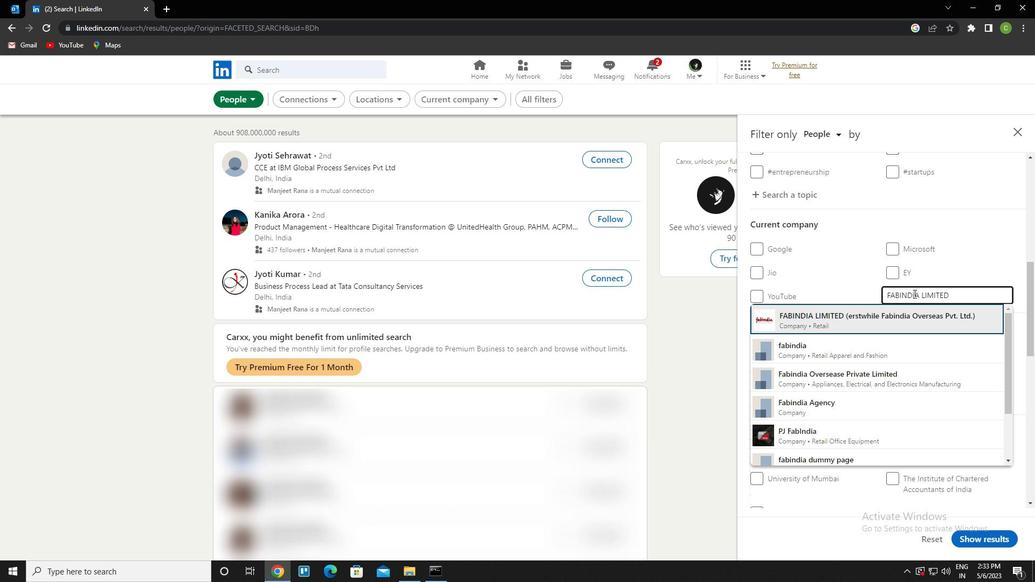 
Action: Mouse scrolled (914, 293) with delta (0, 0)
Screenshot: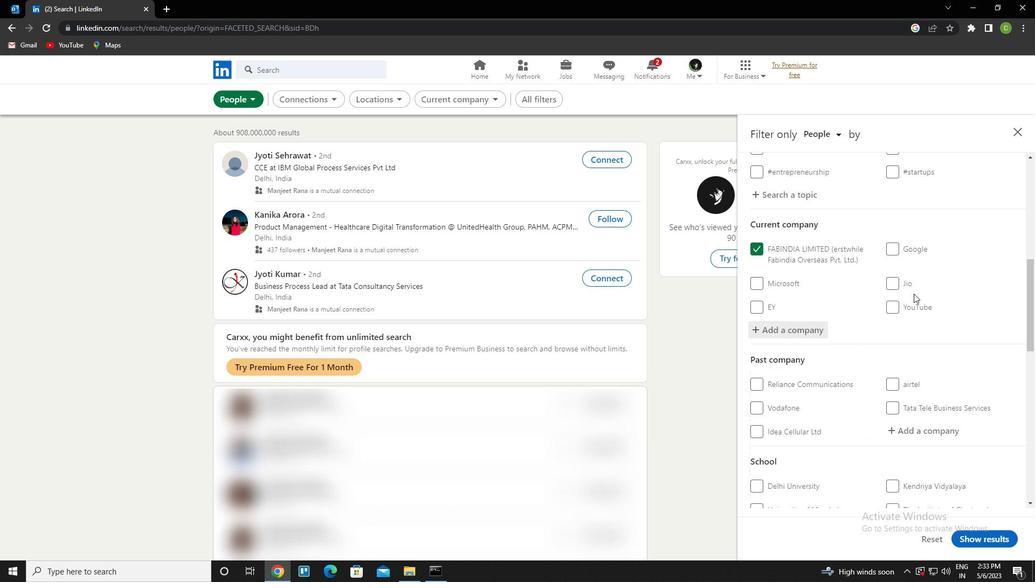 
Action: Mouse scrolled (914, 293) with delta (0, 0)
Screenshot: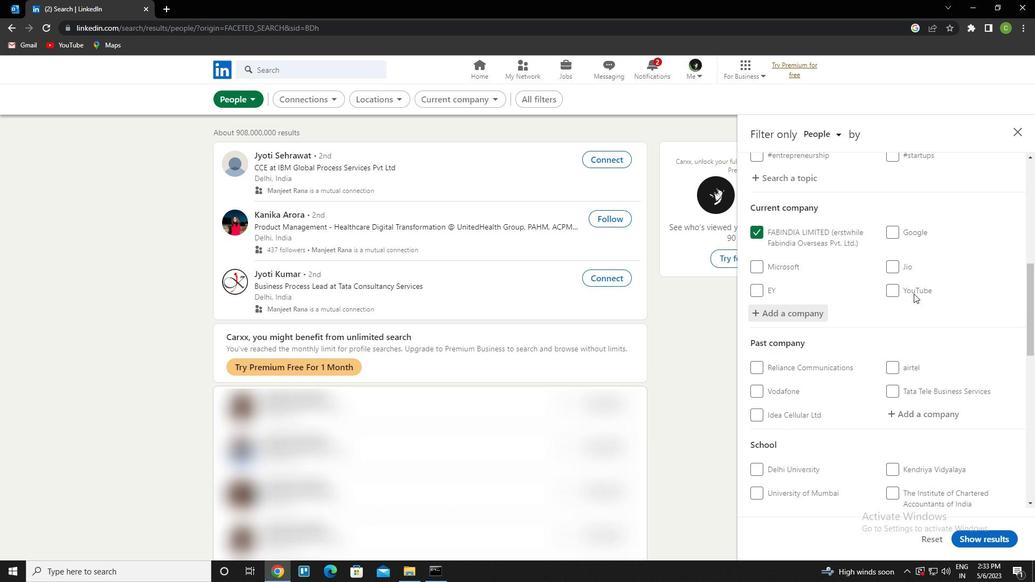 
Action: Mouse moved to (927, 328)
Screenshot: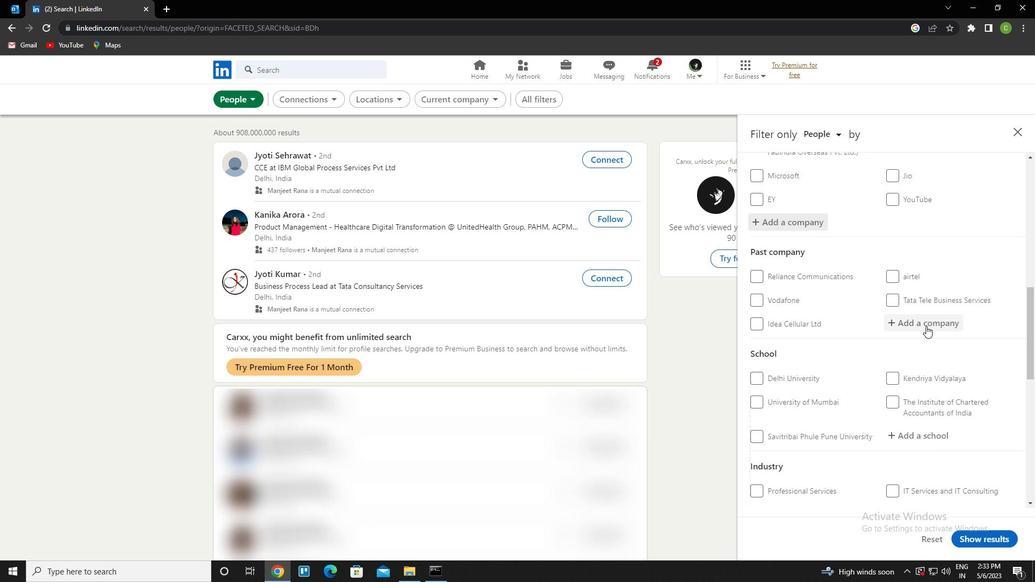 
Action: Mouse scrolled (927, 327) with delta (0, 0)
Screenshot: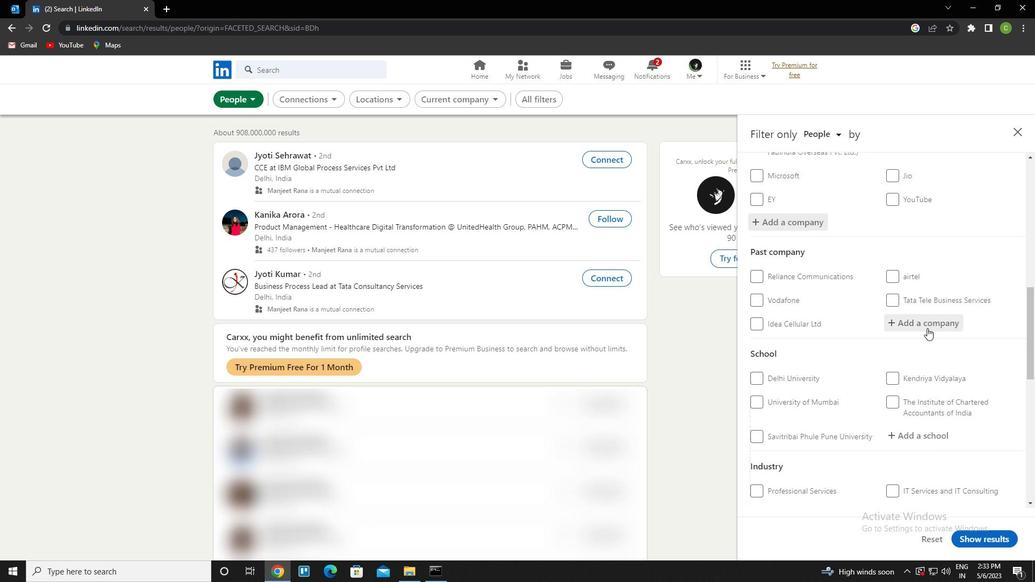 
Action: Mouse scrolled (927, 327) with delta (0, 0)
Screenshot: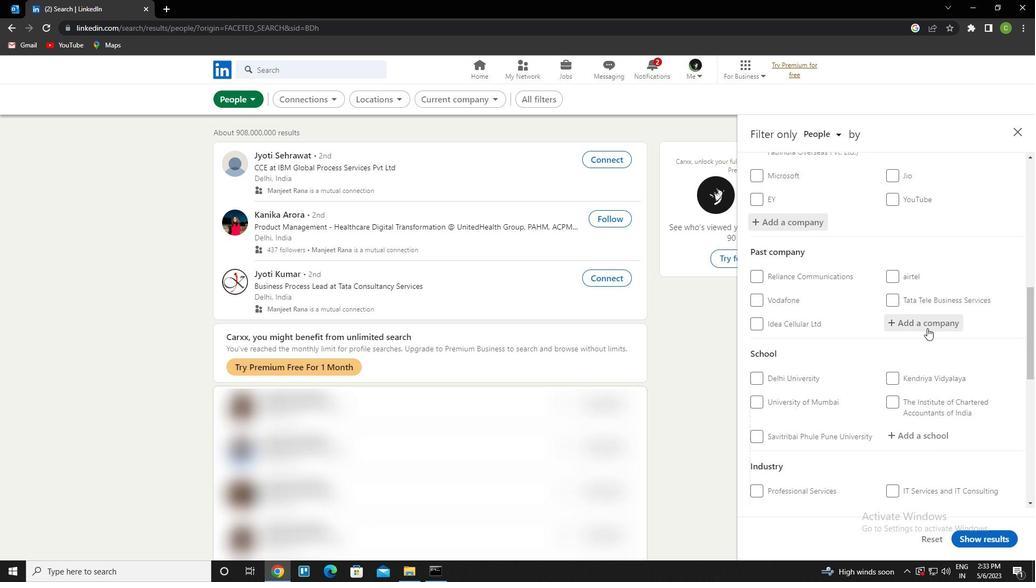
Action: Mouse scrolled (927, 327) with delta (0, 0)
Screenshot: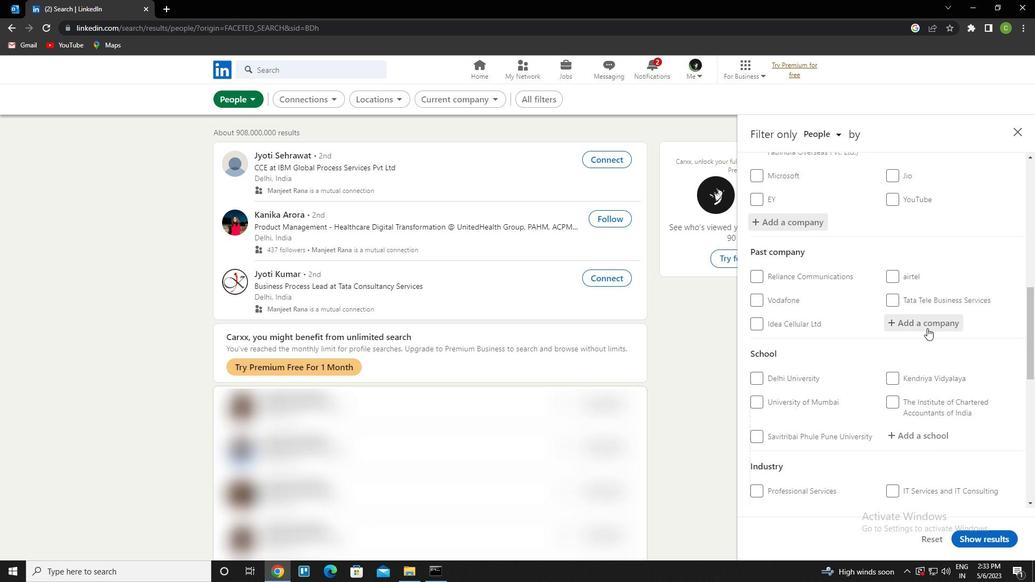 
Action: Mouse moved to (928, 281)
Screenshot: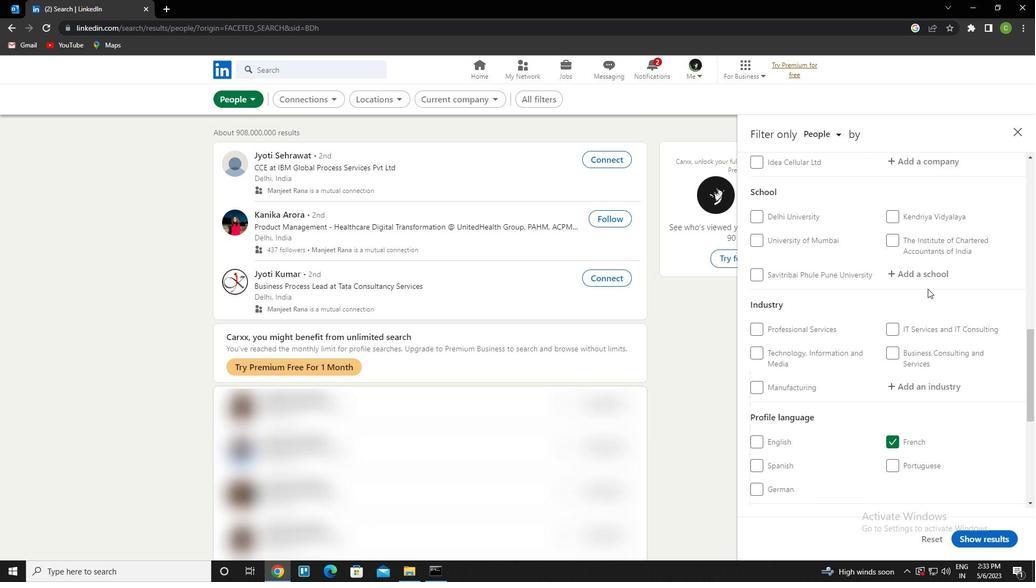 
Action: Mouse pressed left at (928, 281)
Screenshot: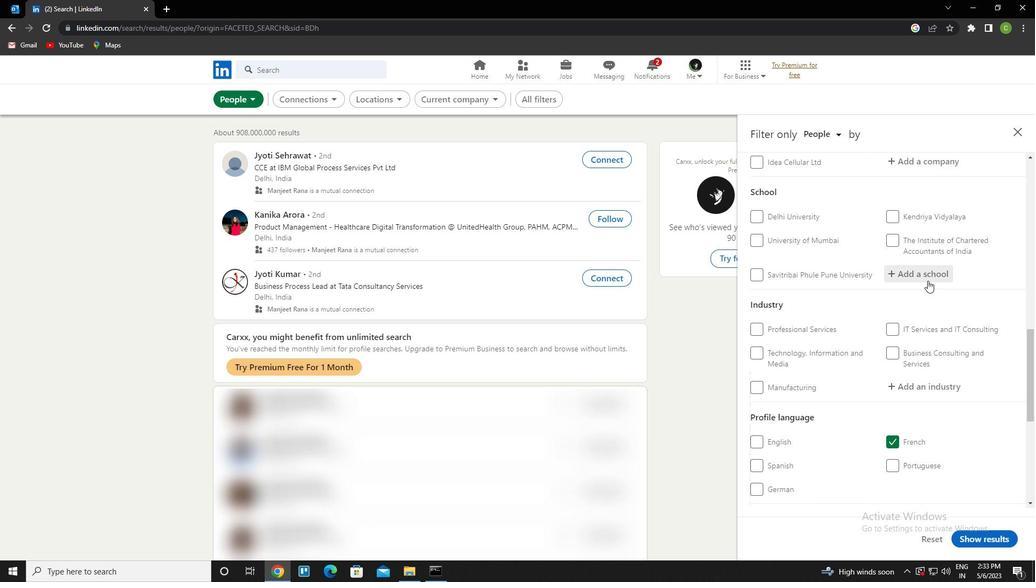 
Action: Key pressed g<Key.caps_lock>andhigram<Key.space>rural<Key.space>institute<Key.down><Key.enter>
Screenshot: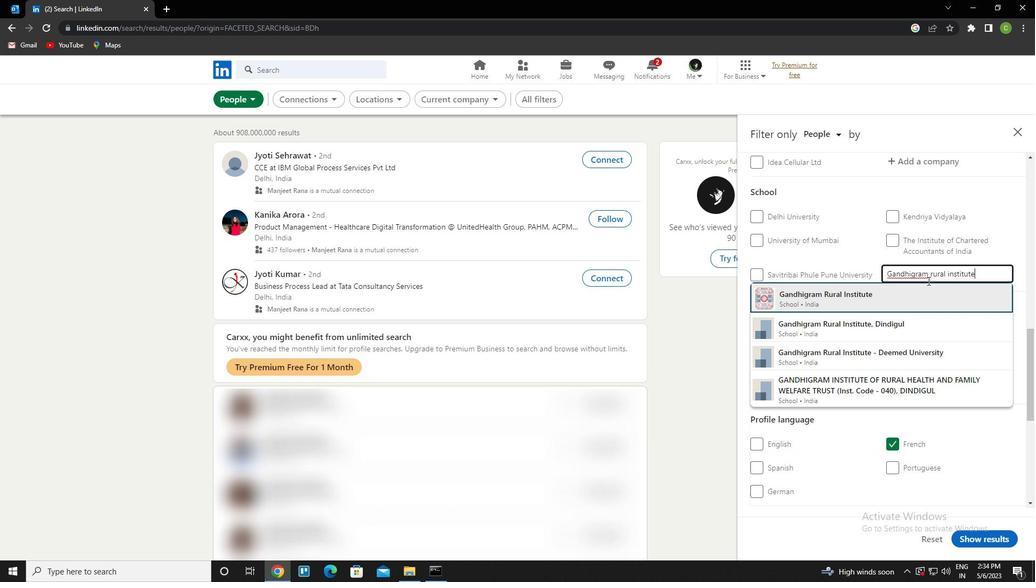 
Action: Mouse scrolled (928, 280) with delta (0, 0)
Screenshot: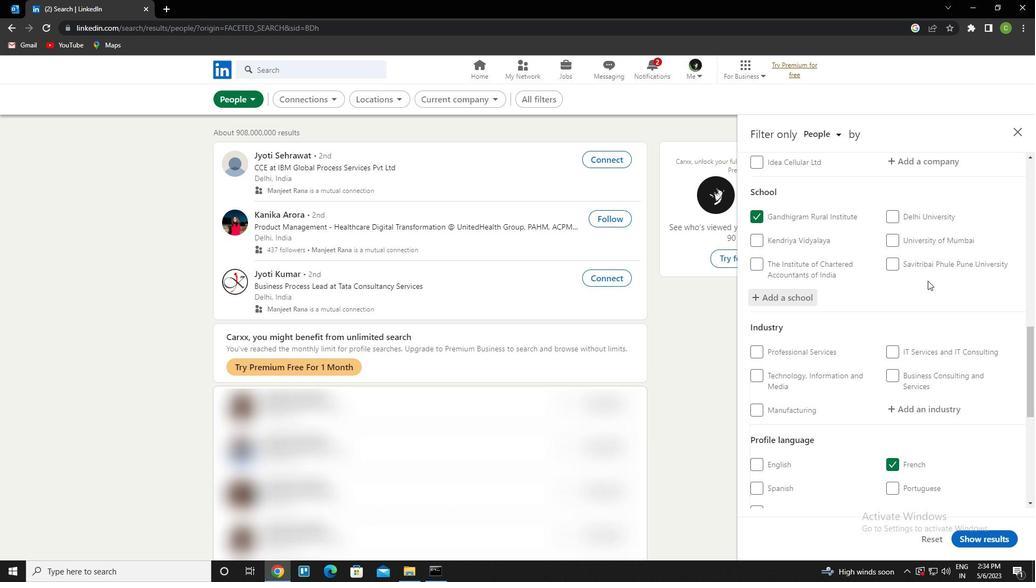 
Action: Mouse scrolled (928, 280) with delta (0, 0)
Screenshot: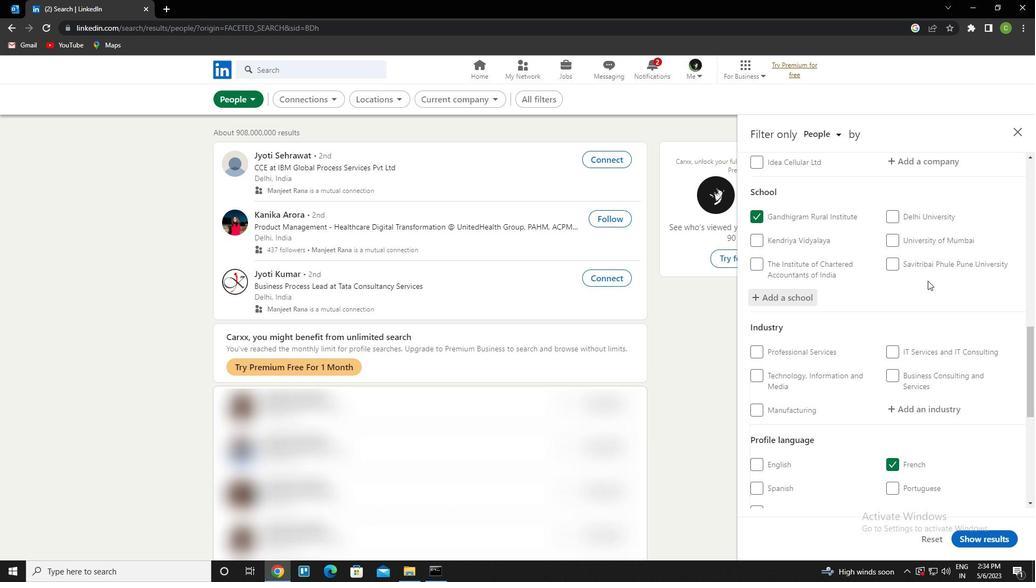 
Action: Mouse moved to (928, 280)
Screenshot: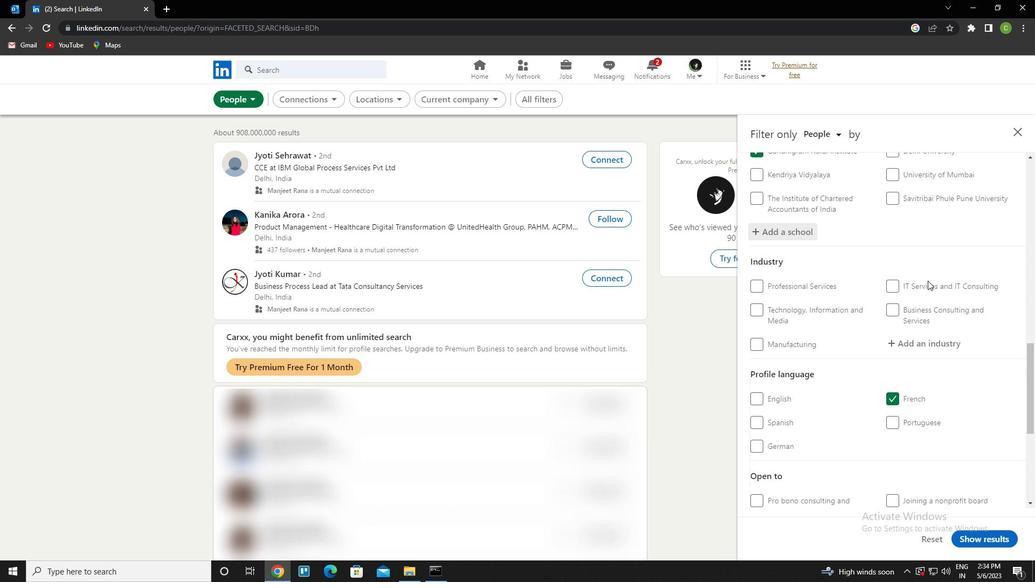 
Action: Mouse scrolled (928, 279) with delta (0, 0)
Screenshot: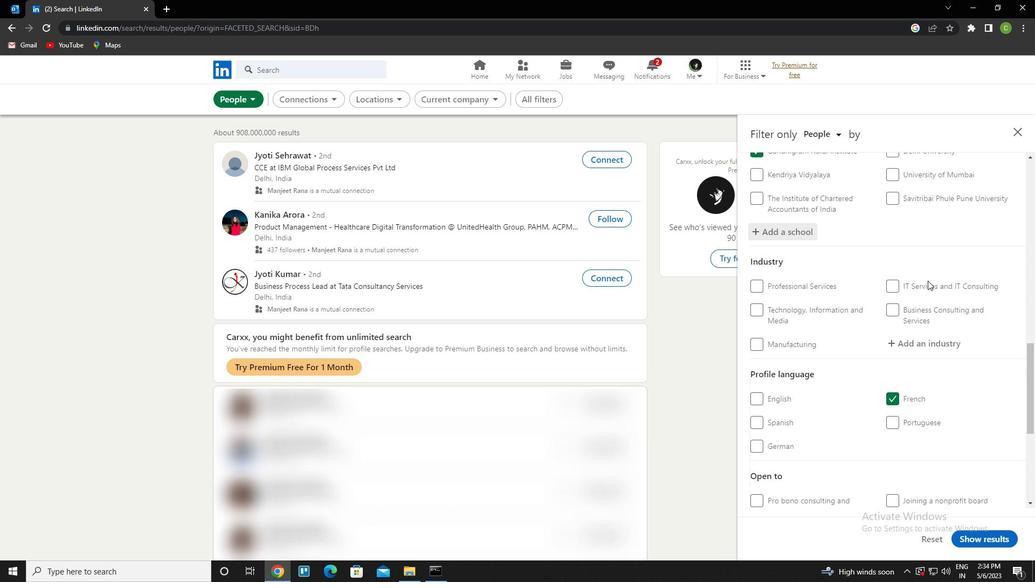 
Action: Mouse moved to (922, 240)
Screenshot: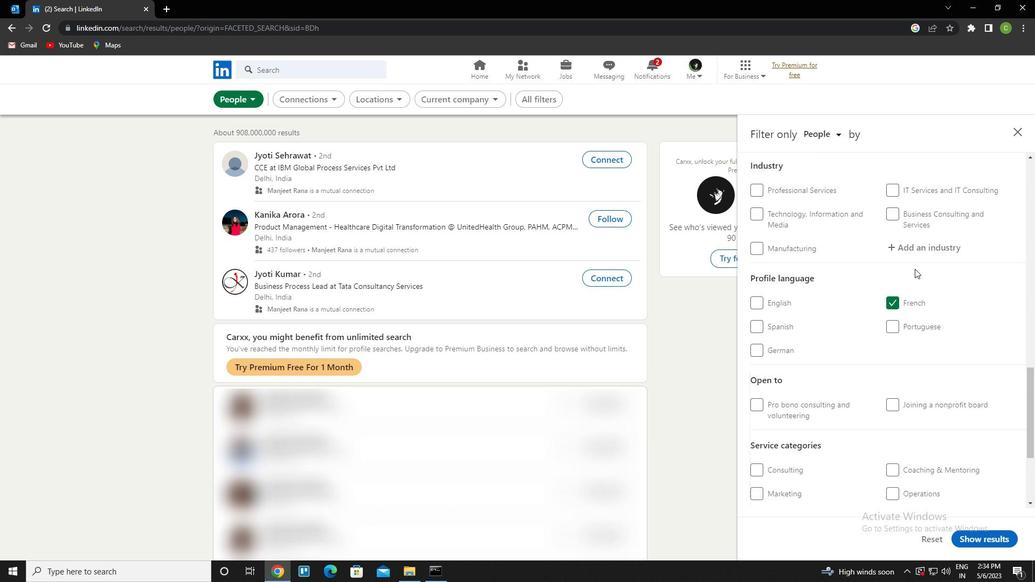 
Action: Mouse pressed left at (922, 240)
Screenshot: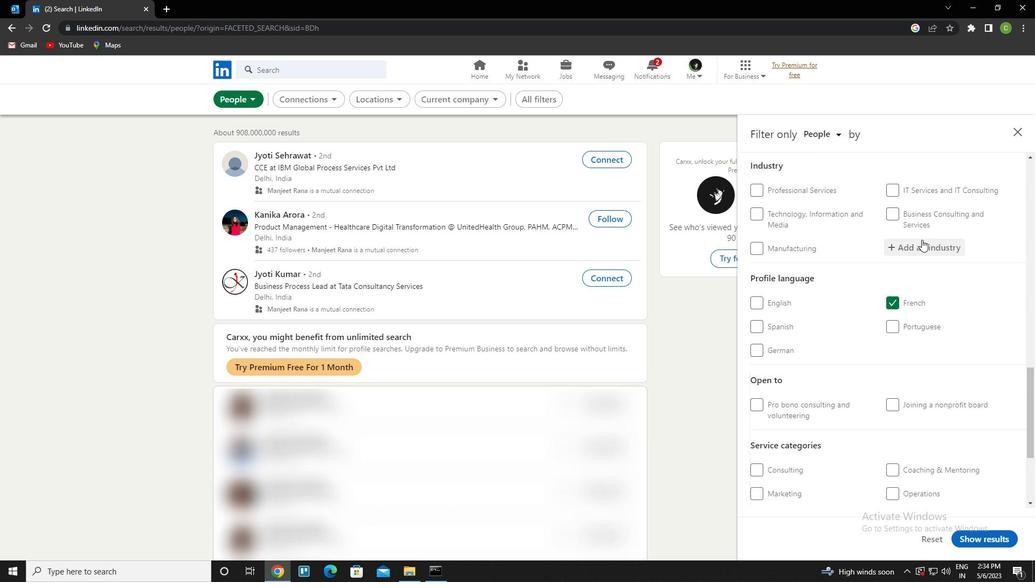 
Action: Key pressed <Key.caps_lock>w<Key.caps_lock>riting<Key.down><Key.enter>
Screenshot: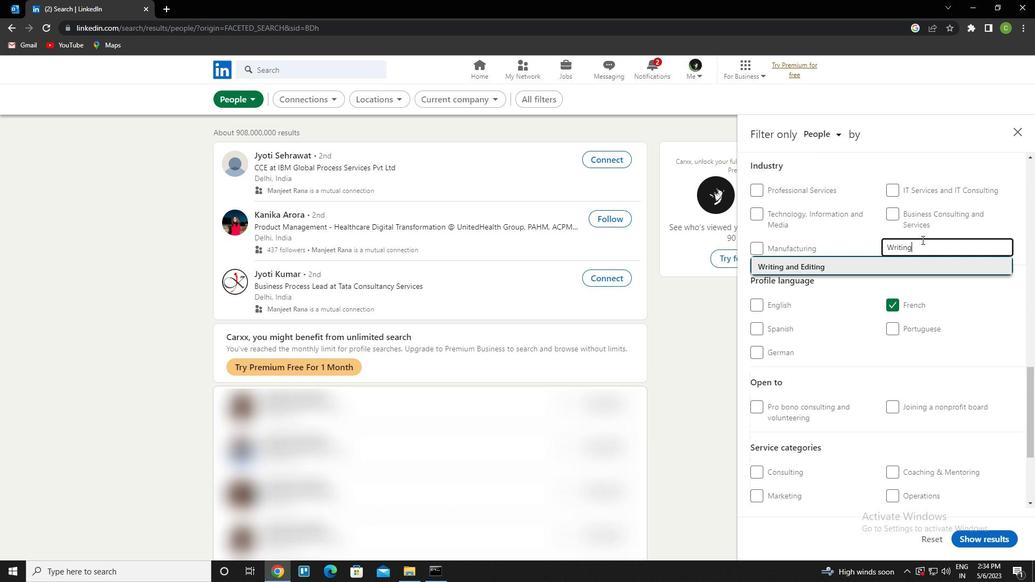 
Action: Mouse moved to (965, 210)
Screenshot: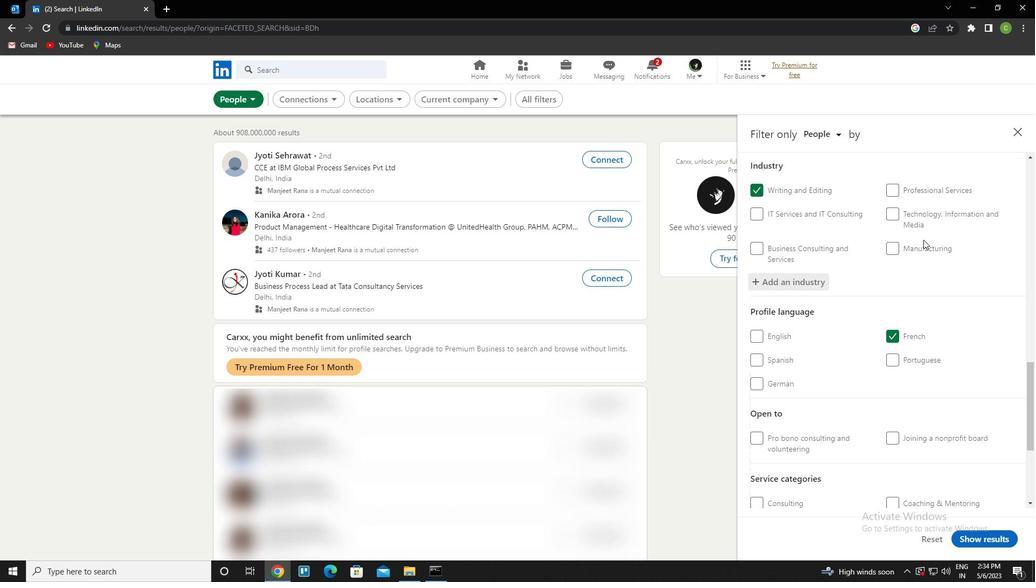 
Action: Mouse scrolled (965, 210) with delta (0, 0)
Screenshot: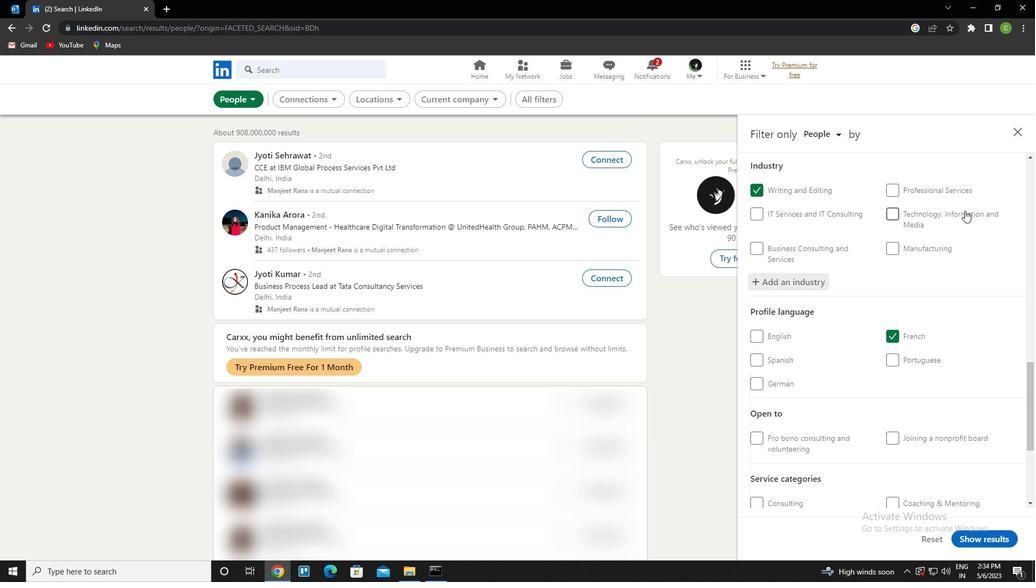 
Action: Mouse scrolled (965, 210) with delta (0, 0)
Screenshot: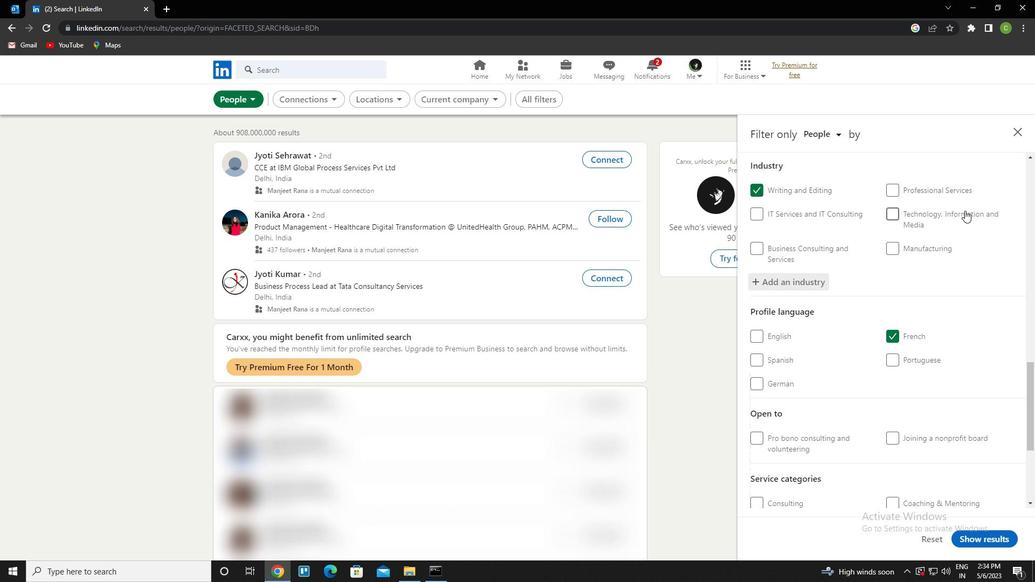 
Action: Mouse scrolled (965, 210) with delta (0, 0)
Screenshot: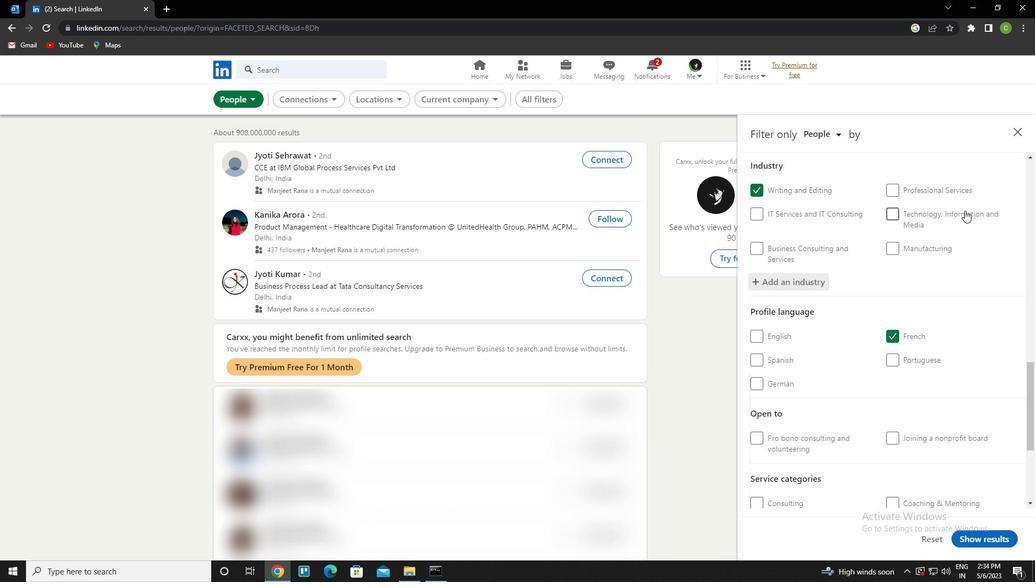 
Action: Mouse scrolled (965, 210) with delta (0, 0)
Screenshot: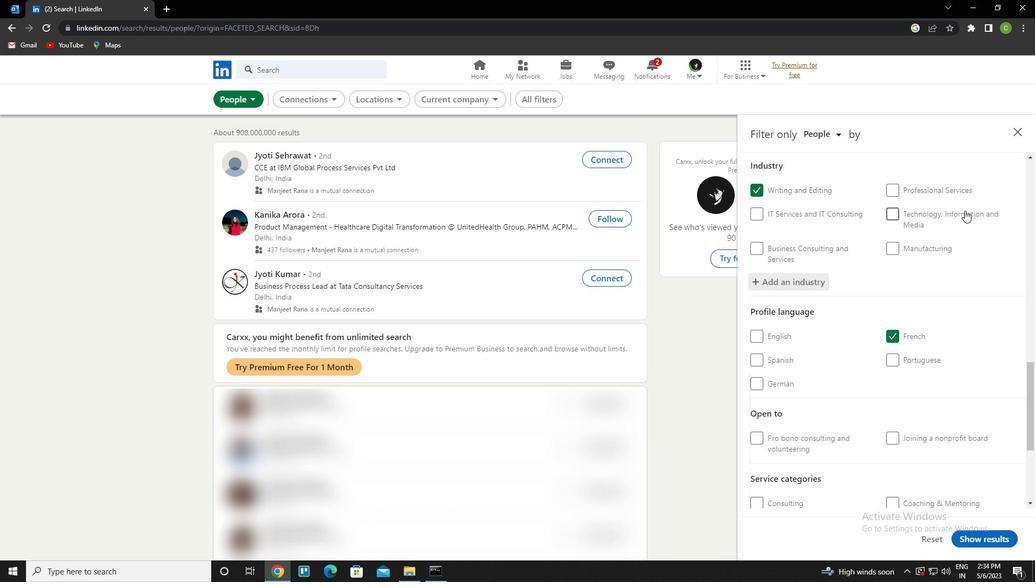 
Action: Mouse scrolled (965, 210) with delta (0, 0)
Screenshot: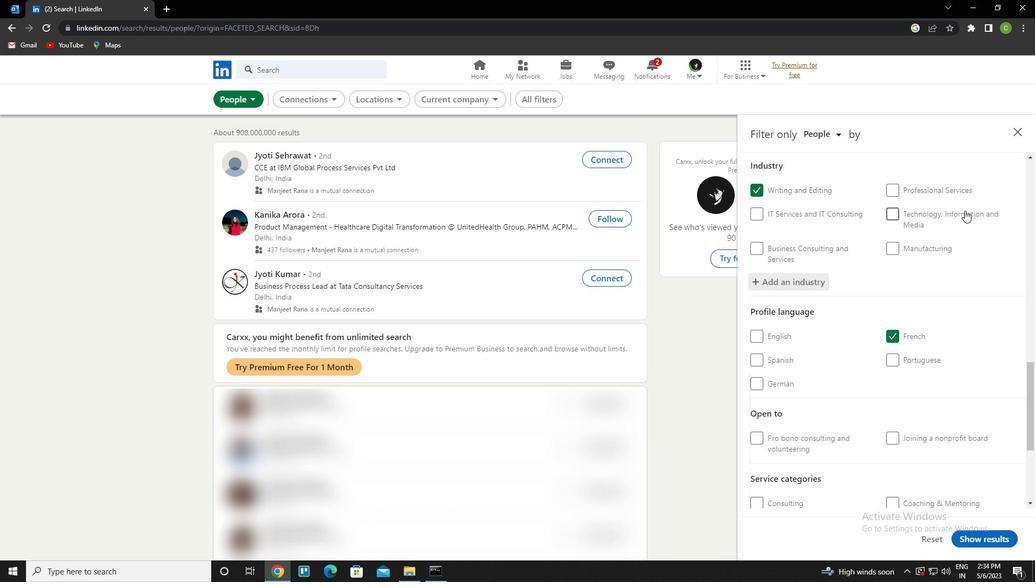 
Action: Mouse scrolled (965, 210) with delta (0, 0)
Screenshot: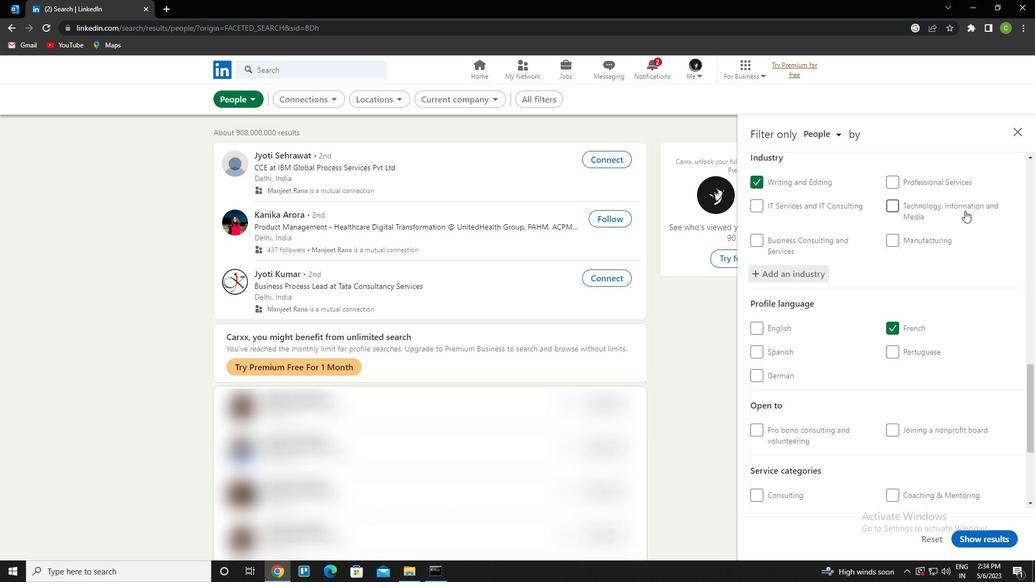 
Action: Mouse scrolled (965, 210) with delta (0, 0)
Screenshot: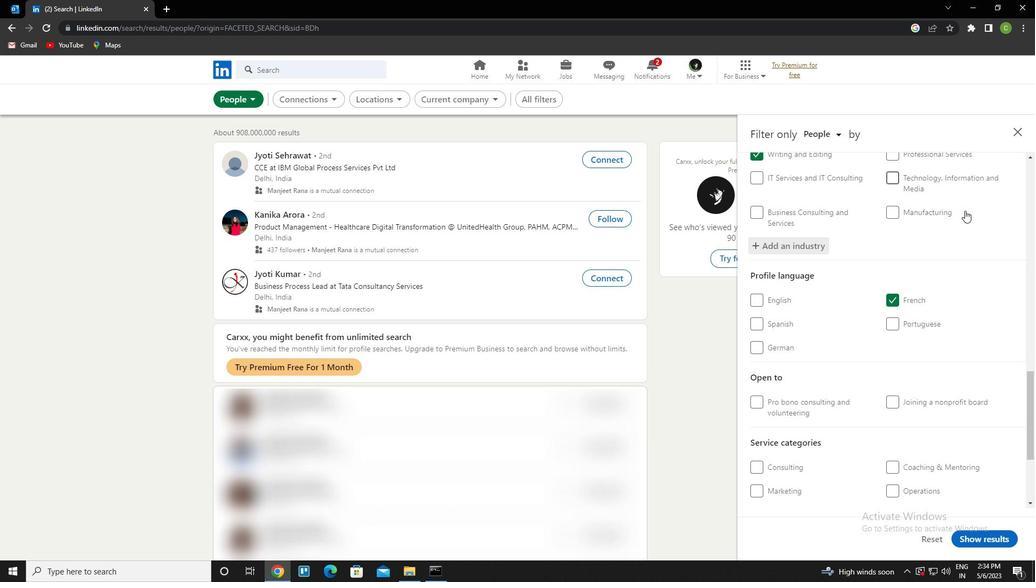 
Action: Mouse moved to (932, 355)
Screenshot: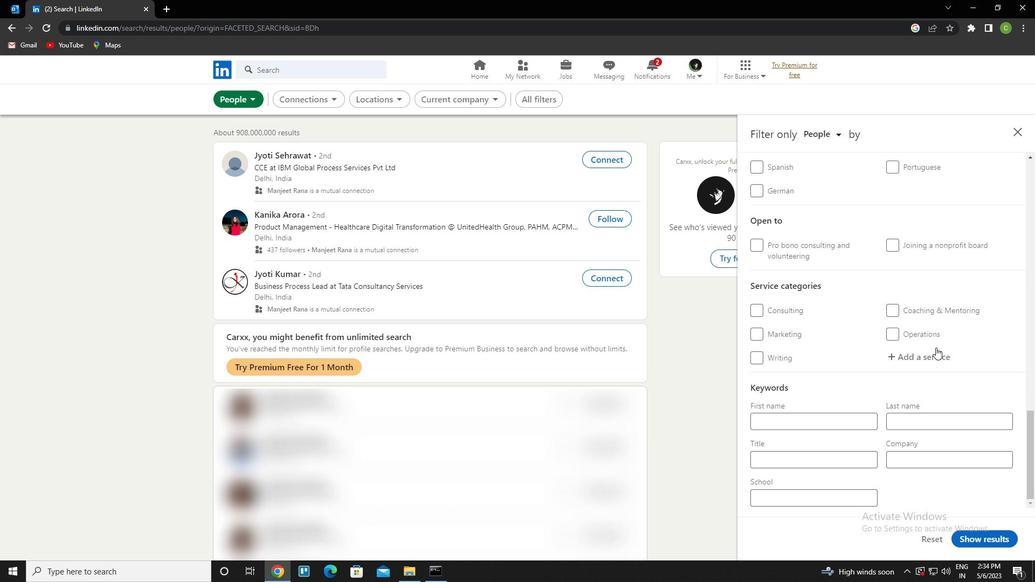
Action: Mouse pressed left at (932, 355)
Screenshot: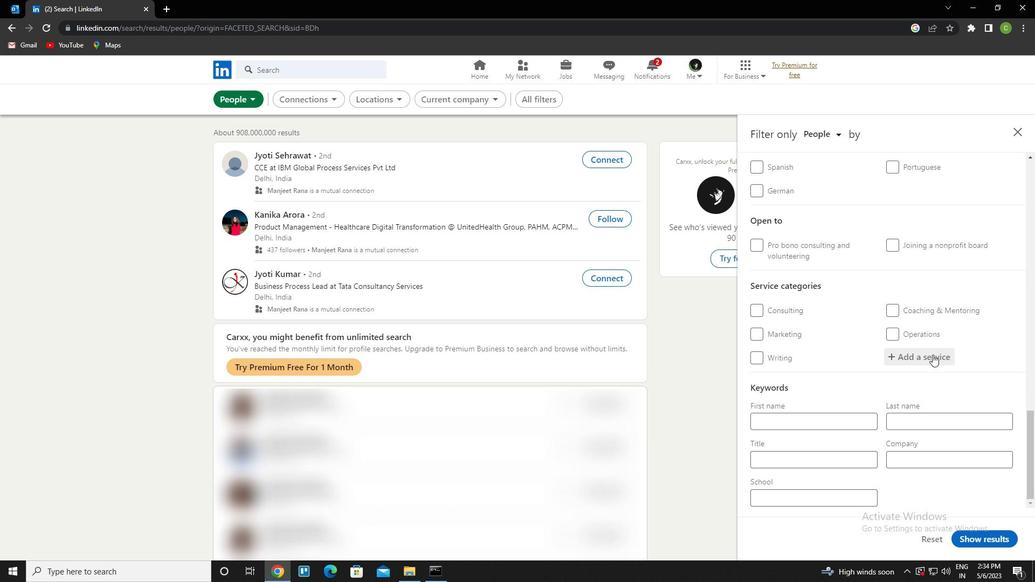 
Action: Key pressed <Key.caps_lock>a<Key.caps_lock>ndroid<Key.space><Key.down><Key.enter>
Screenshot: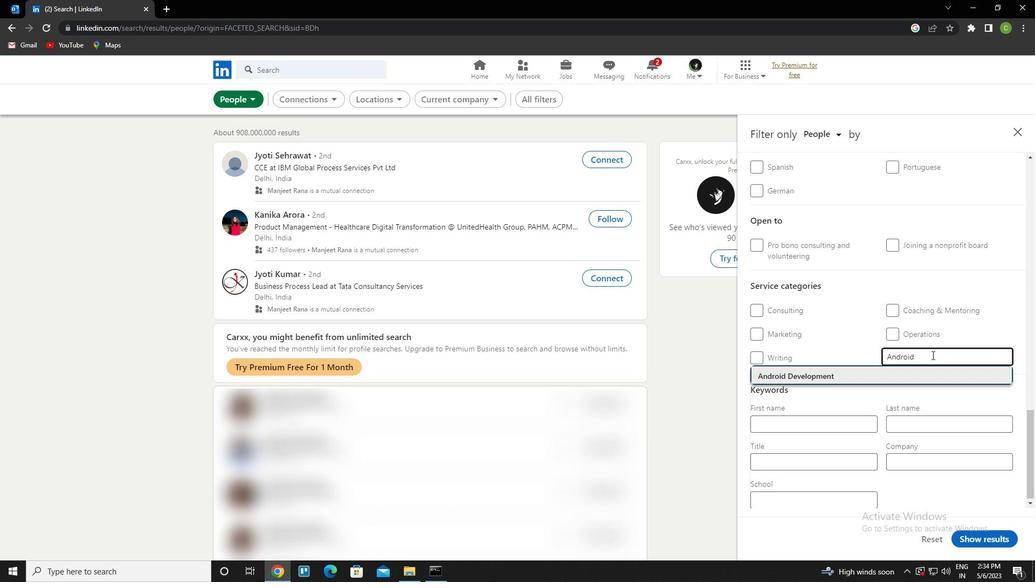 
Action: Mouse scrolled (932, 354) with delta (0, 0)
Screenshot: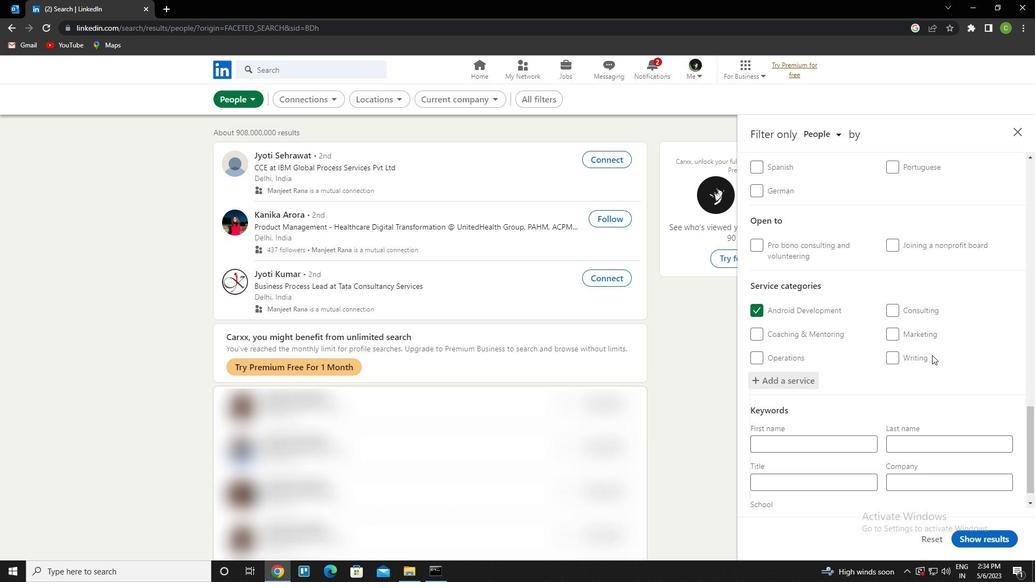 
Action: Mouse scrolled (932, 354) with delta (0, 0)
Screenshot: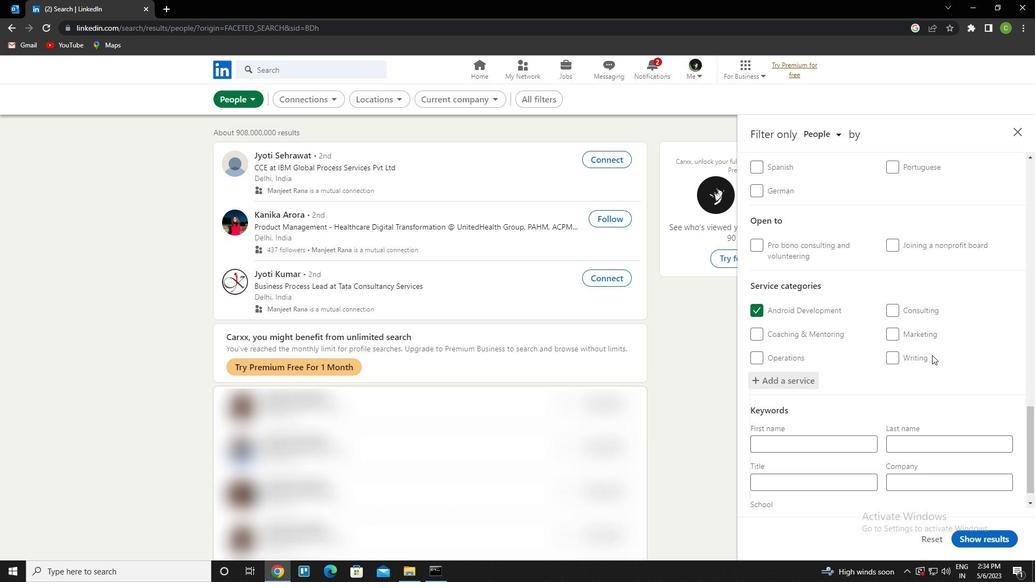 
Action: Mouse scrolled (932, 354) with delta (0, 0)
Screenshot: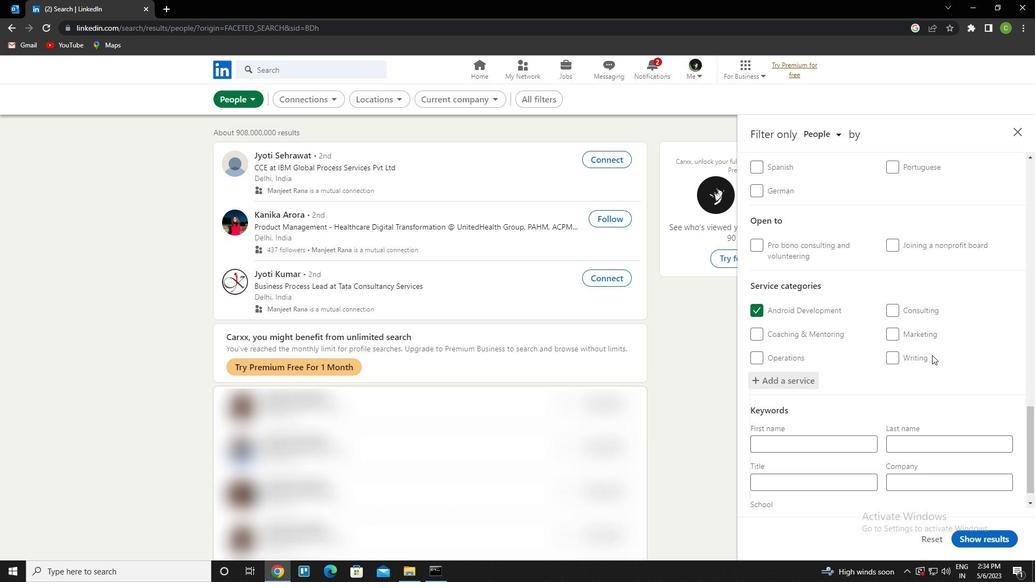 
Action: Mouse scrolled (932, 354) with delta (0, 0)
Screenshot: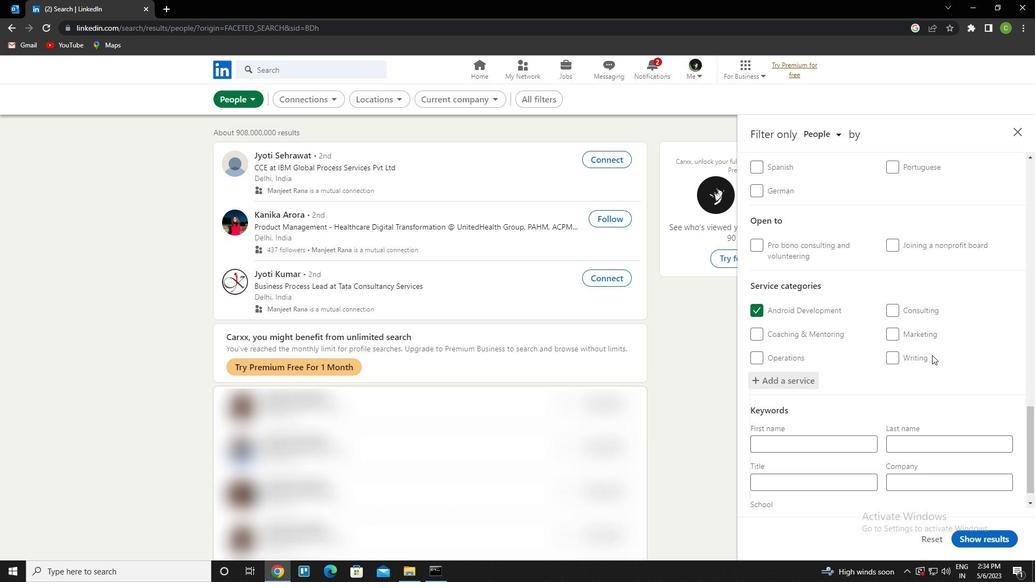 
Action: Mouse scrolled (932, 354) with delta (0, 0)
Screenshot: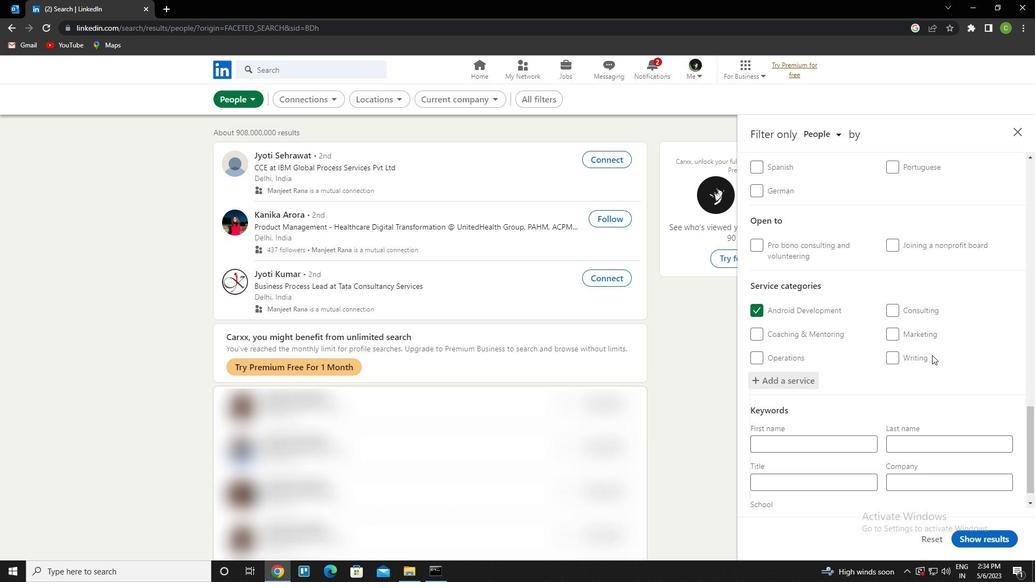 
Action: Mouse scrolled (932, 354) with delta (0, 0)
Screenshot: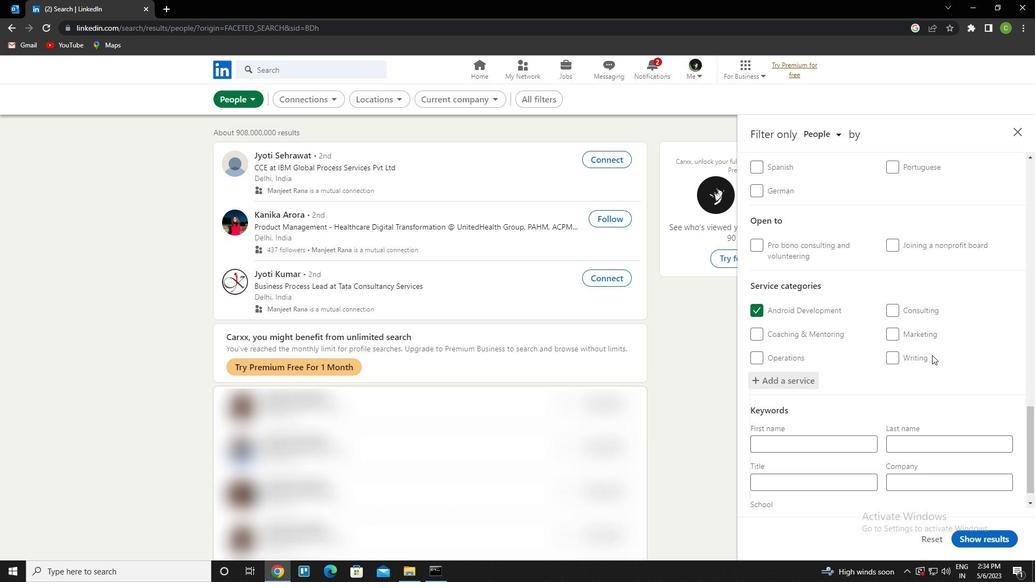 
Action: Mouse scrolled (932, 354) with delta (0, 0)
Screenshot: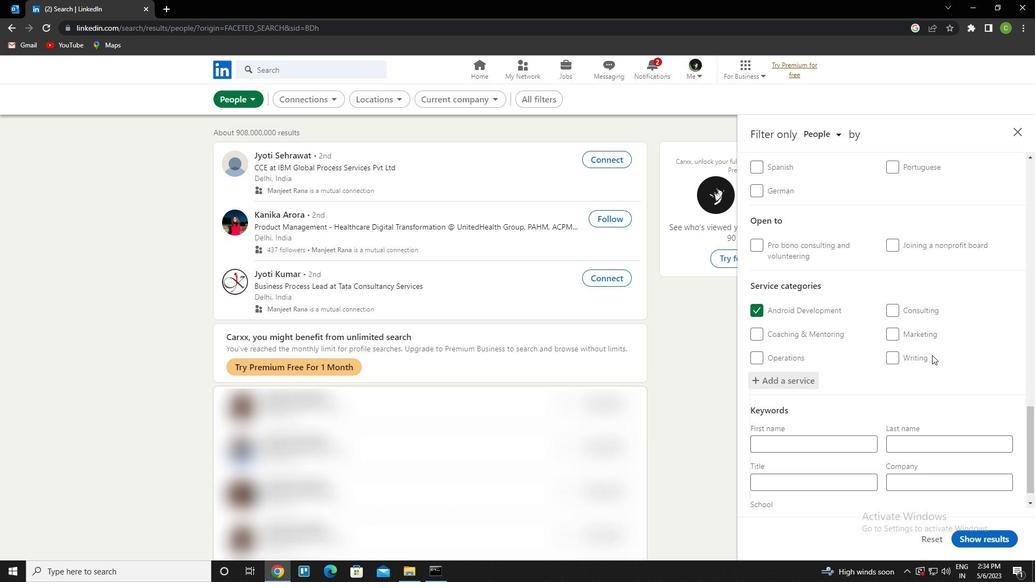 
Action: Mouse scrolled (932, 354) with delta (0, 0)
Screenshot: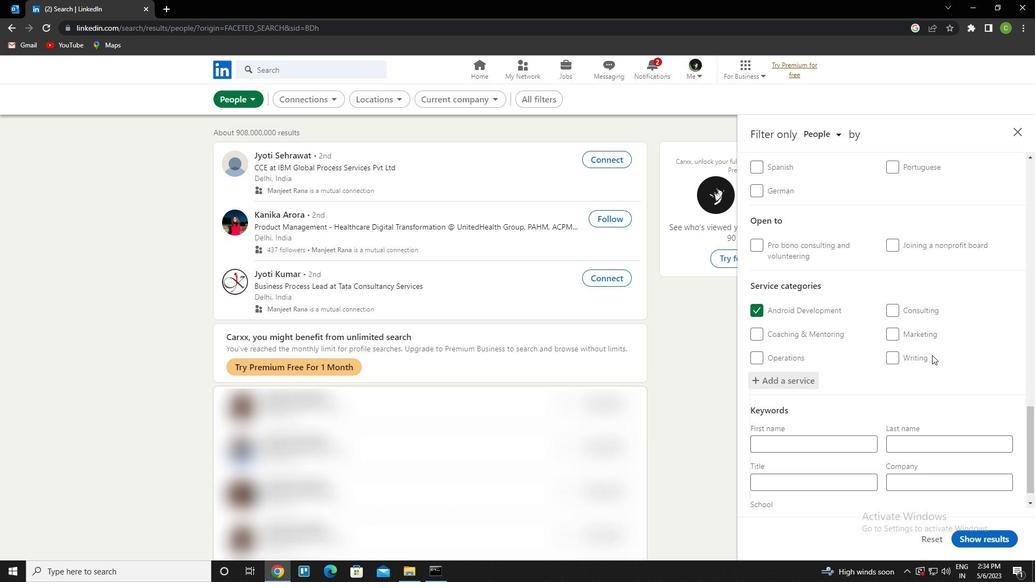 
Action: Mouse moved to (832, 463)
Screenshot: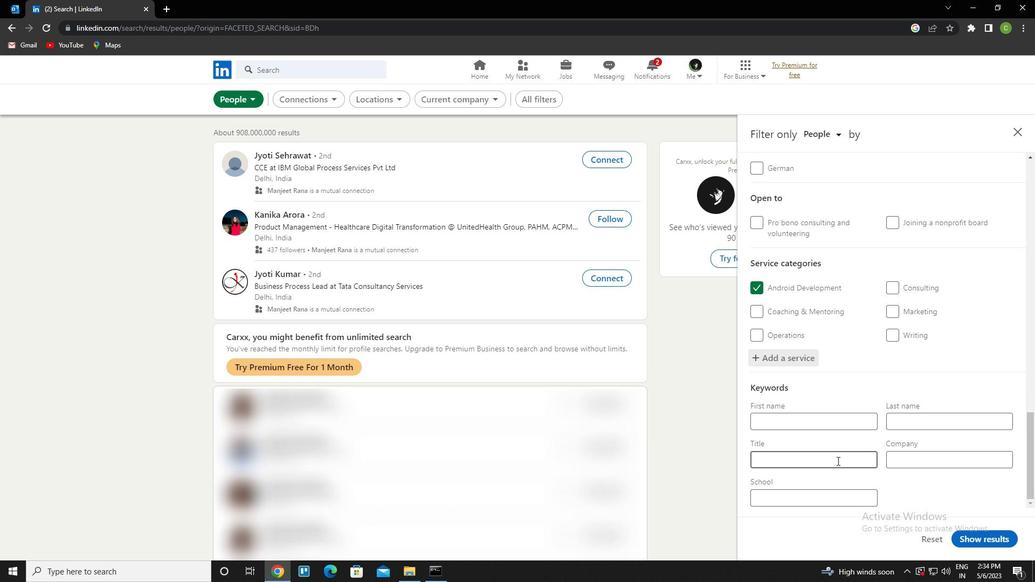 
Action: Mouse pressed left at (832, 463)
Screenshot: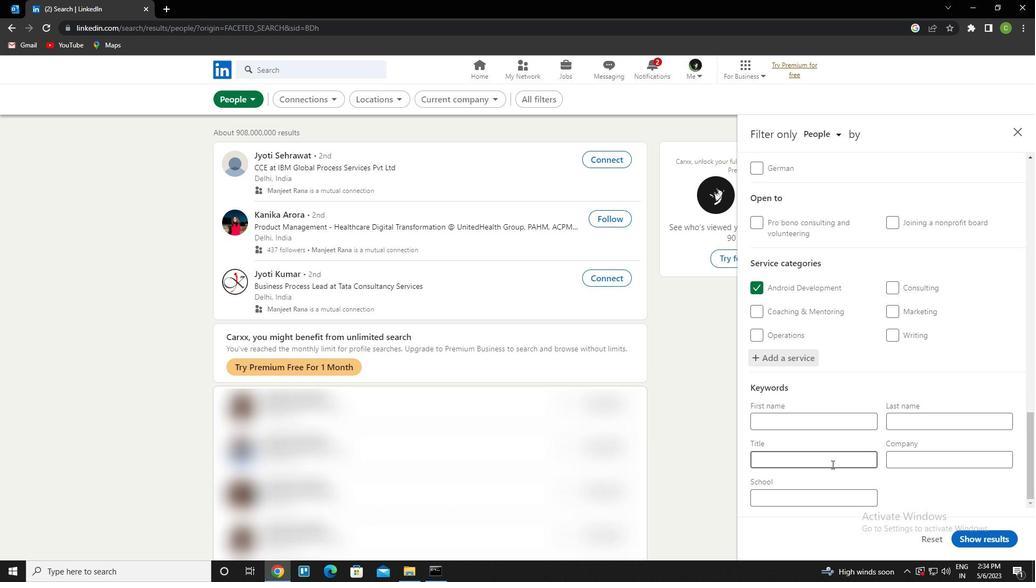 
Action: Mouse moved to (832, 462)
Screenshot: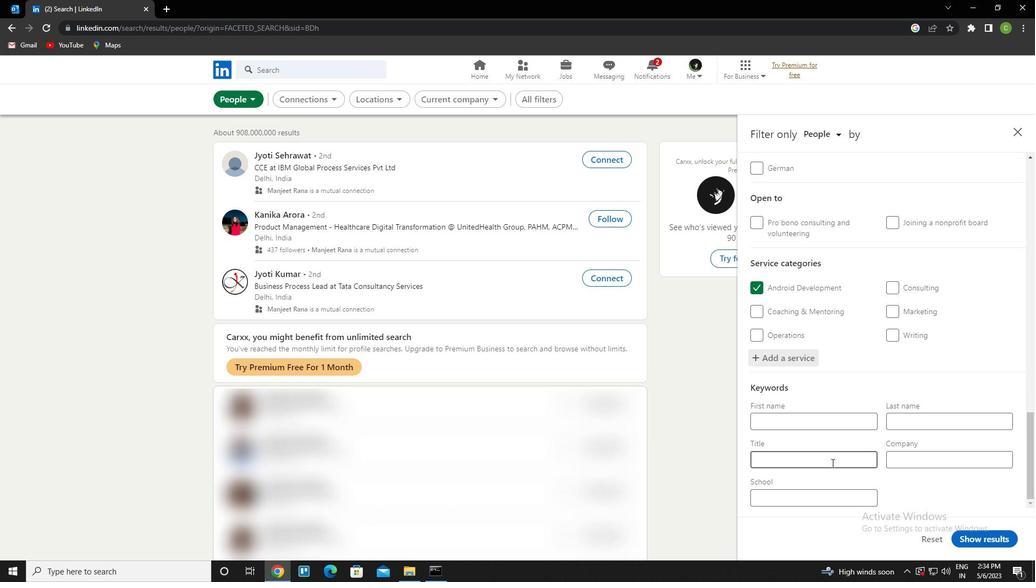 
Action: Key pressed <Key.caps_lock>b<Key.caps_lock>us<Key.space><Key.caps_lock>d<Key.caps_lock>river
Screenshot: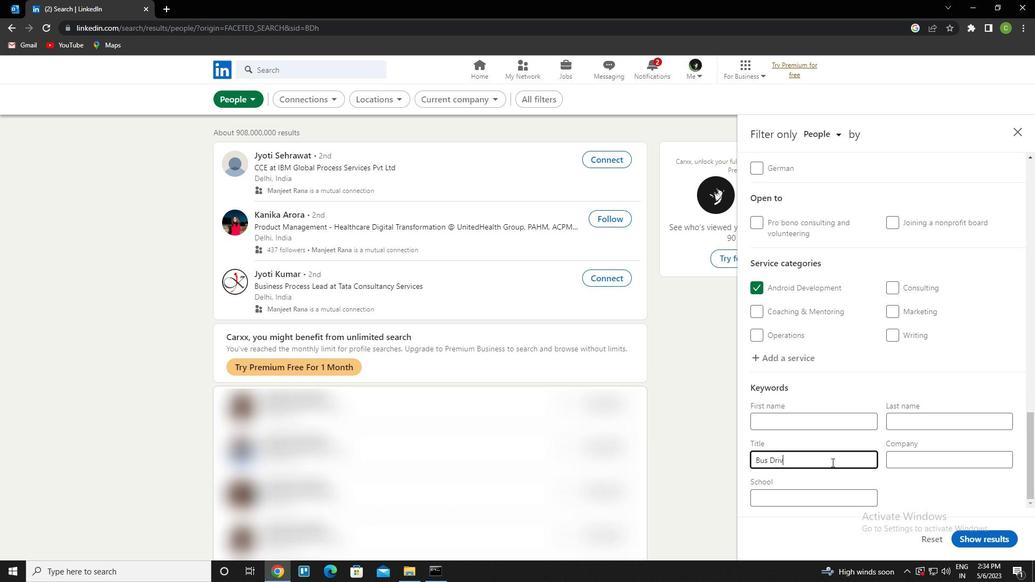 
Action: Mouse moved to (1000, 535)
Screenshot: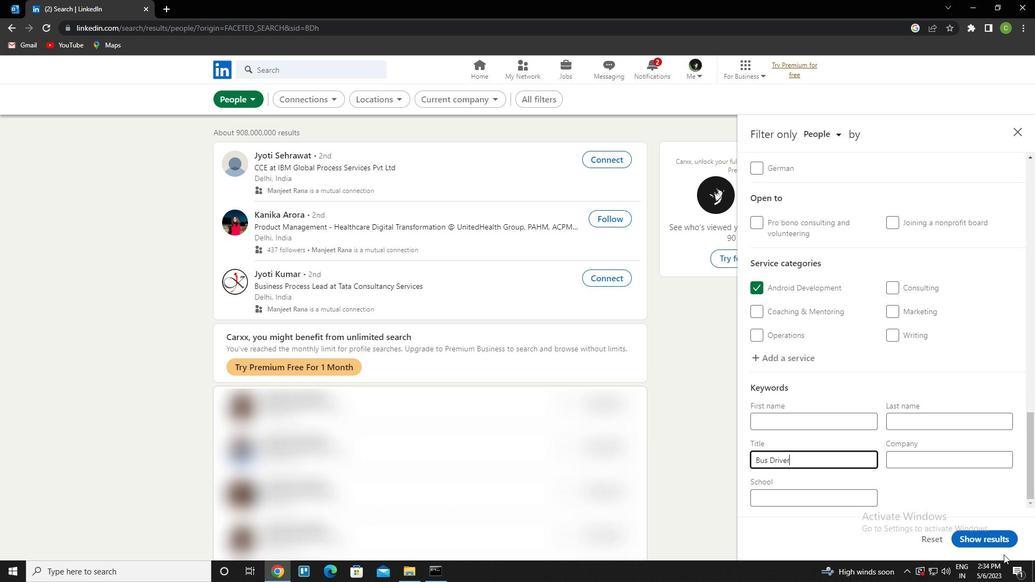 
Action: Mouse pressed left at (1000, 535)
Screenshot: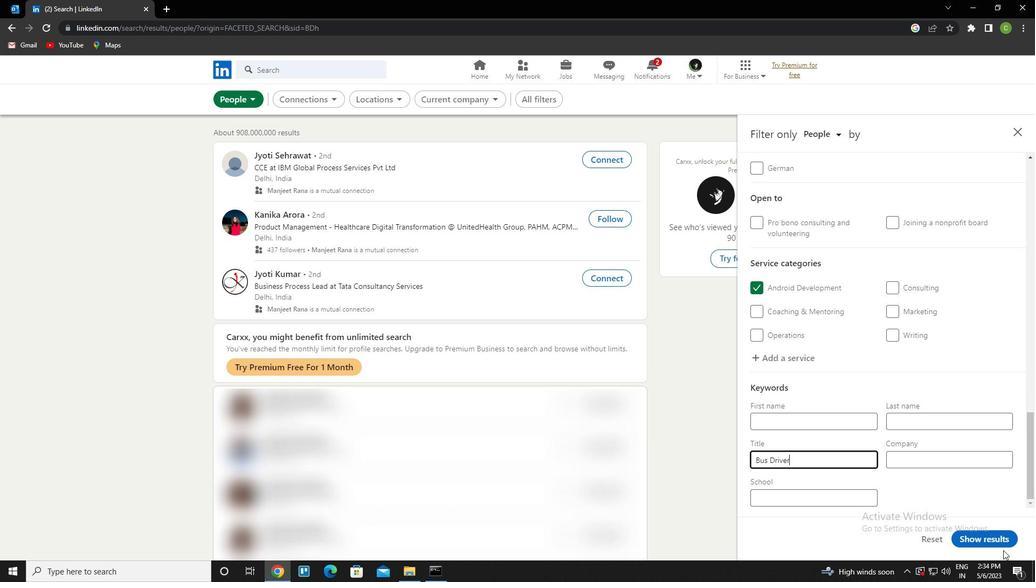 
Action: Mouse moved to (454, 371)
Screenshot: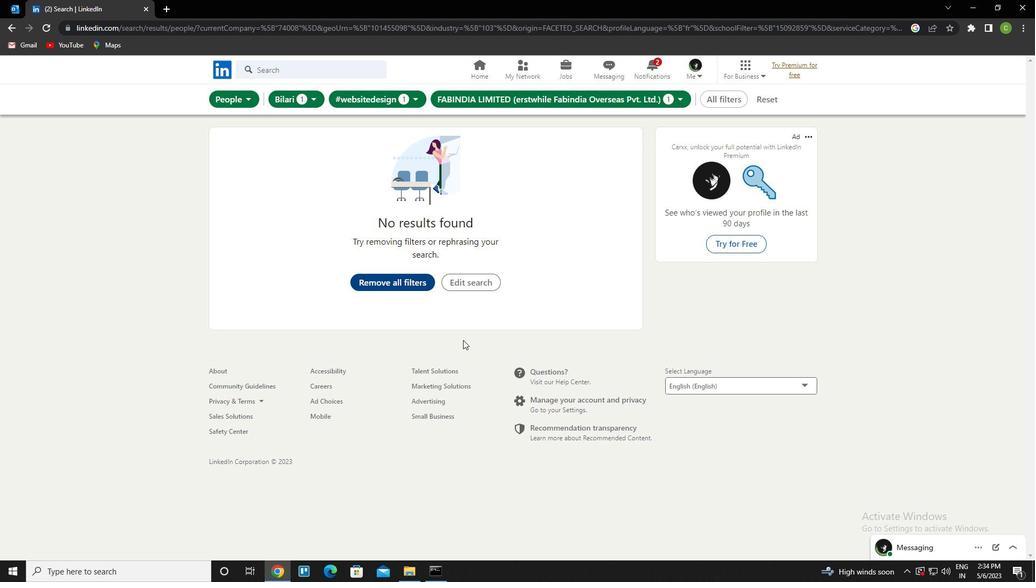 
